 Task: Search one way flight ticket for 5 adults, 1 child, 2 infants in seat and 1 infant on lap in business from Owensboro: Owensborodaviess County Regional Airport to Laramie: Laramie Regional Airport on 5-3-2023. Number of bags: 1 carry on bag. Price is upto 50000. Outbound departure time preference is 20:30.
Action: Mouse moved to (281, 148)
Screenshot: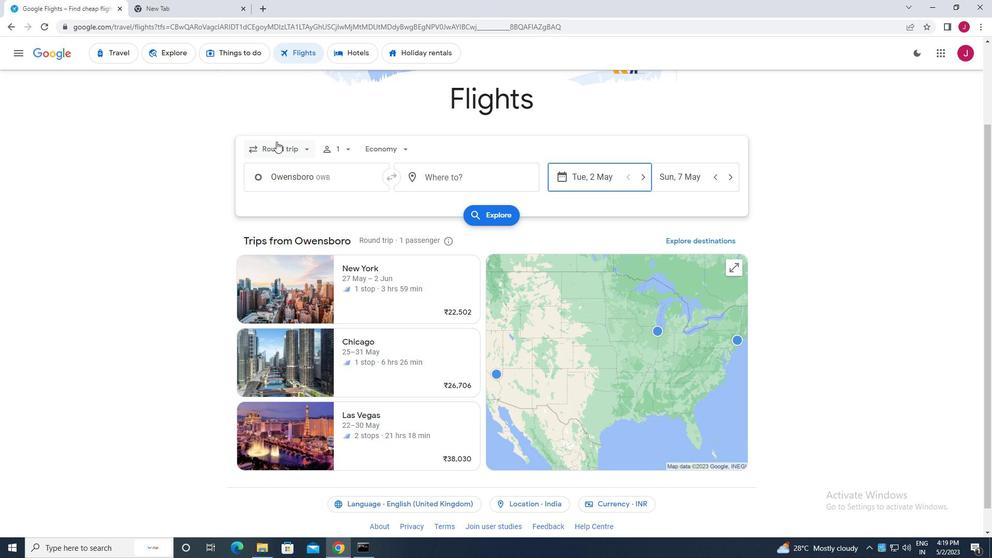 
Action: Mouse pressed left at (281, 148)
Screenshot: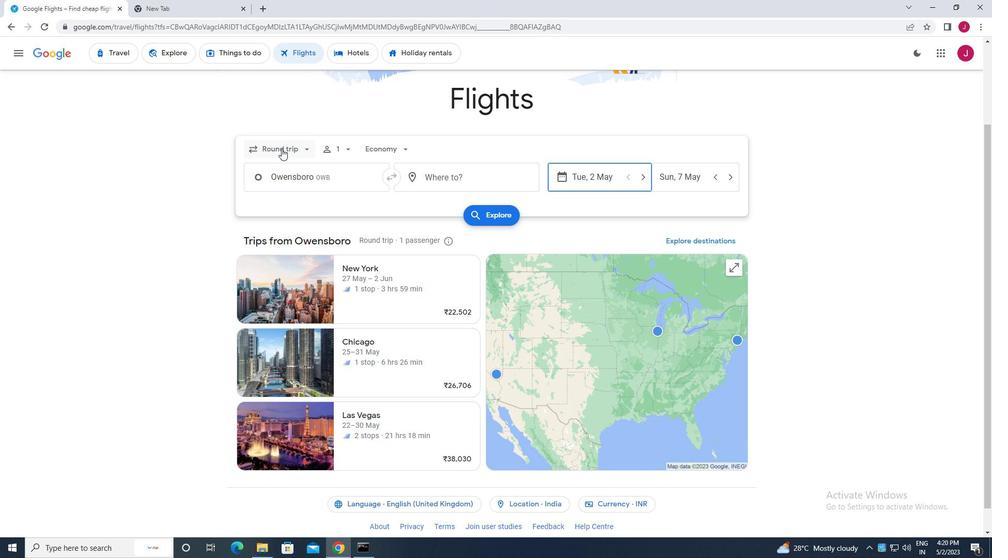 
Action: Mouse moved to (294, 195)
Screenshot: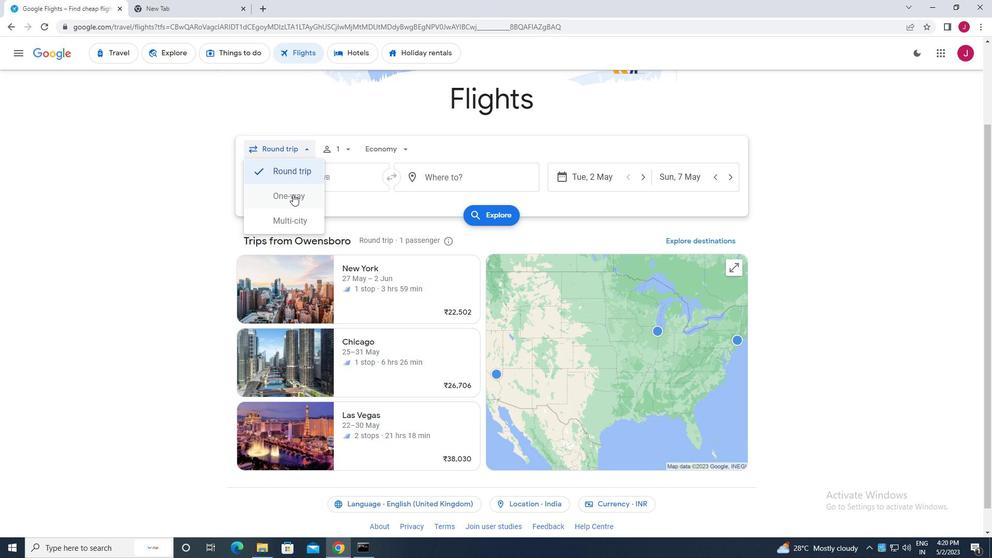 
Action: Mouse pressed left at (294, 195)
Screenshot: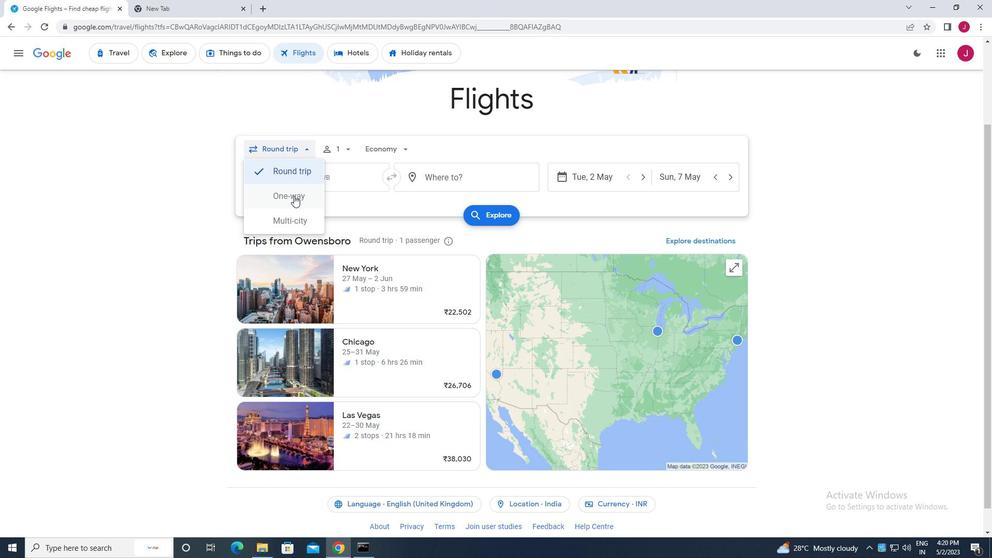 
Action: Mouse moved to (336, 149)
Screenshot: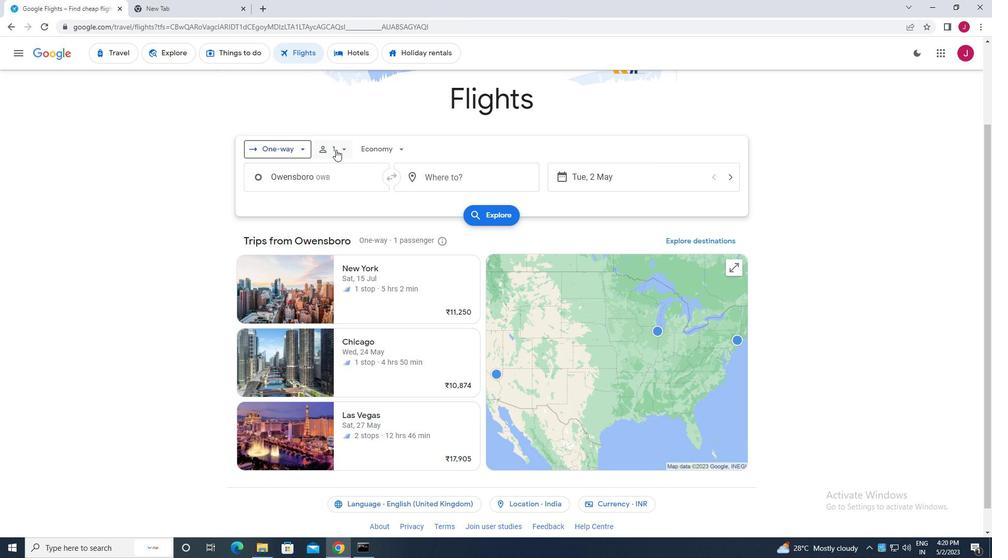 
Action: Mouse pressed left at (336, 149)
Screenshot: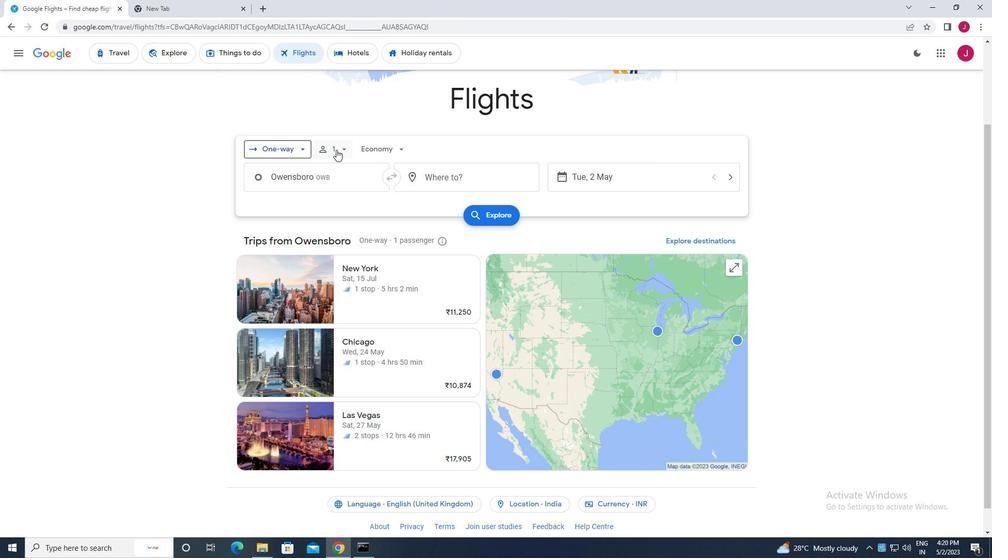 
Action: Mouse moved to (425, 173)
Screenshot: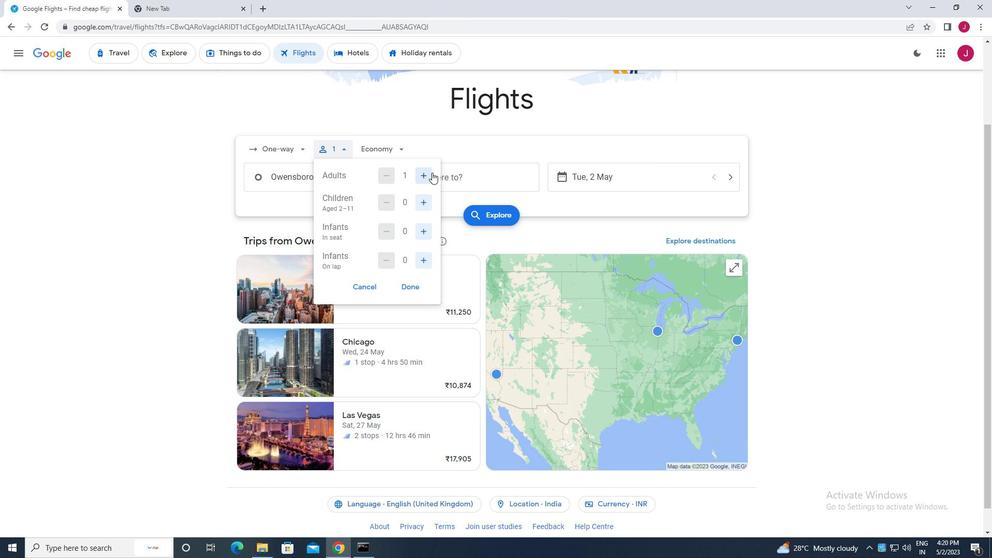 
Action: Mouse pressed left at (425, 173)
Screenshot: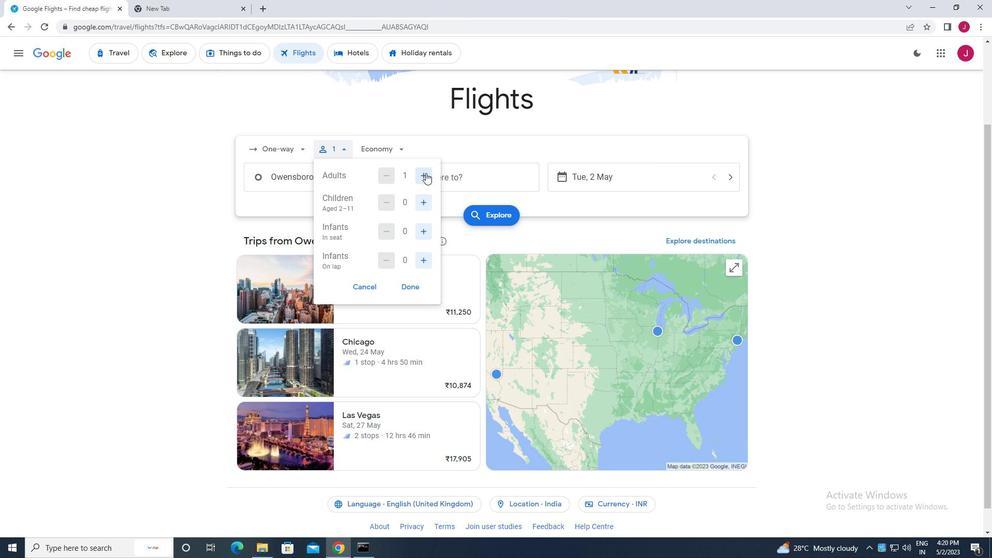 
Action: Mouse pressed left at (425, 173)
Screenshot: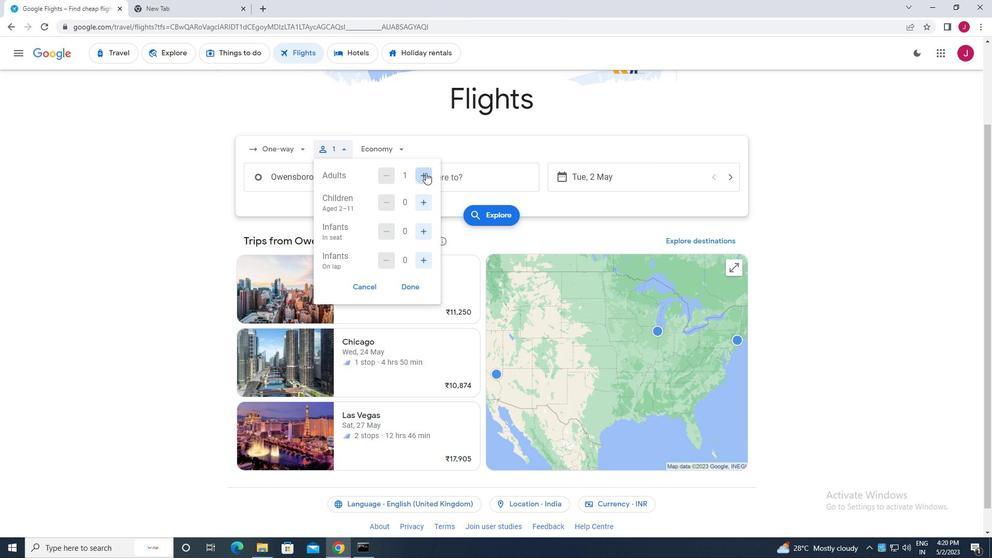 
Action: Mouse pressed left at (425, 173)
Screenshot: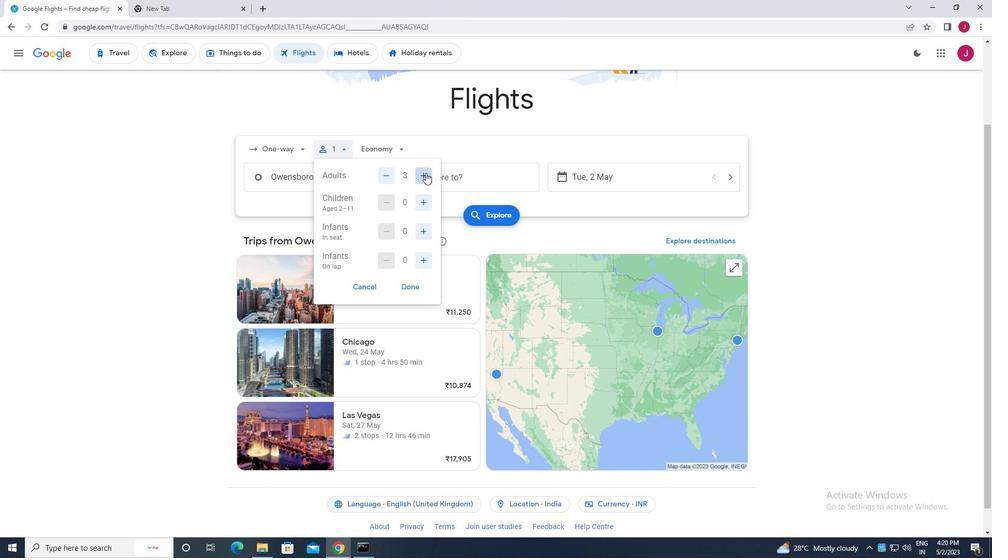 
Action: Mouse pressed left at (425, 173)
Screenshot: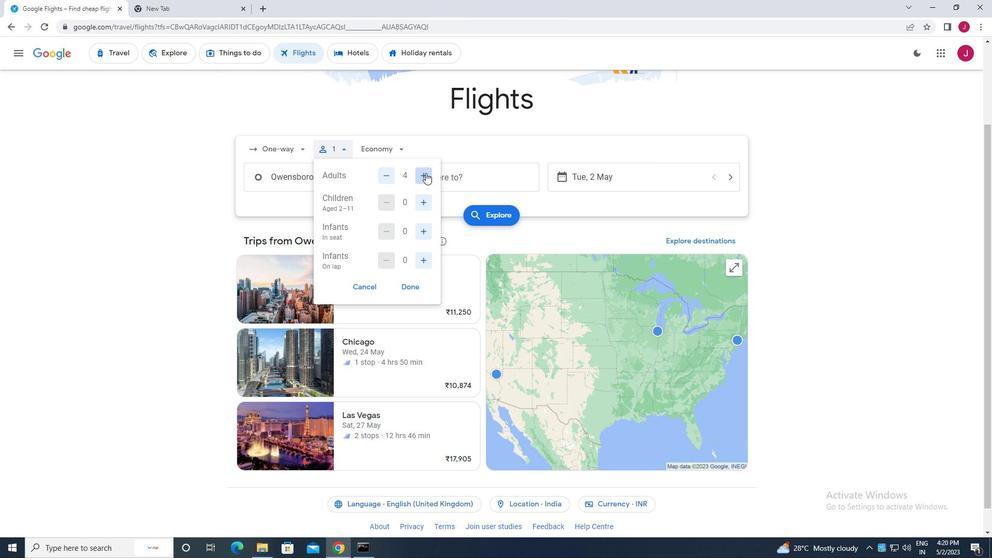 
Action: Mouse moved to (418, 202)
Screenshot: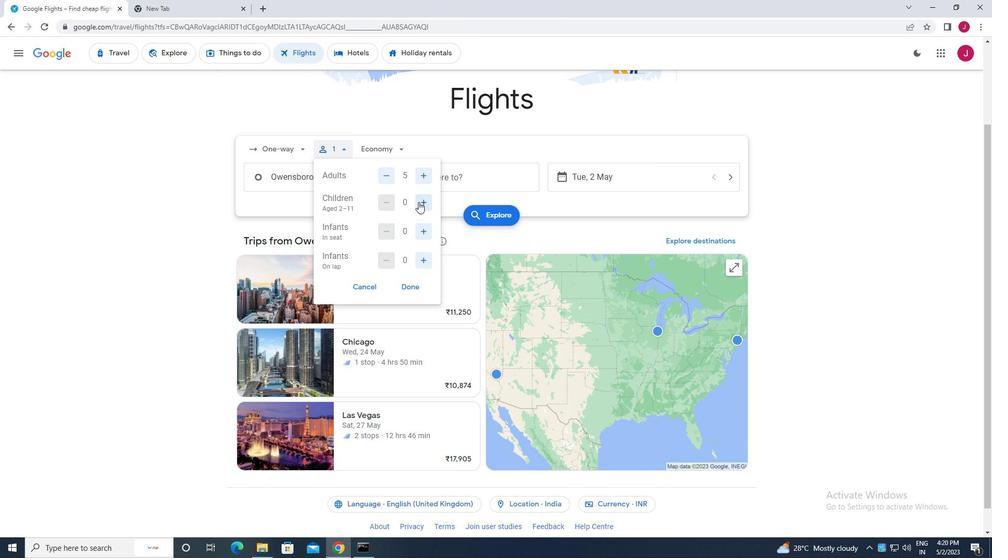 
Action: Mouse pressed left at (418, 202)
Screenshot: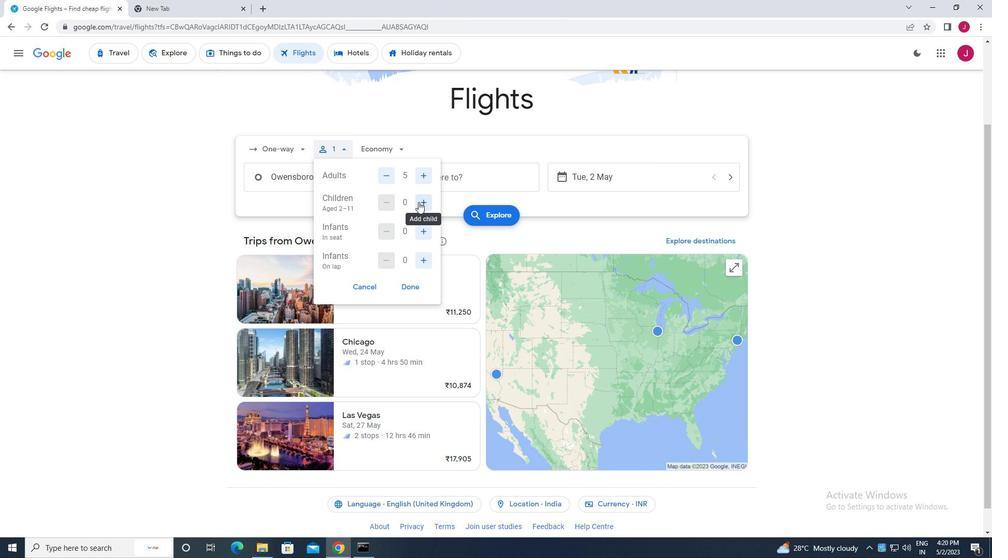 
Action: Mouse moved to (422, 230)
Screenshot: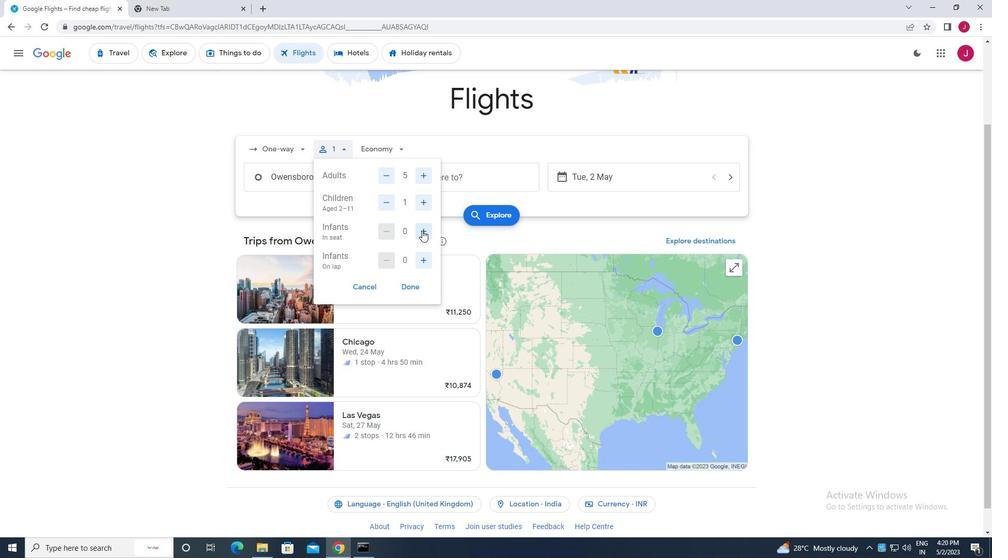 
Action: Mouse pressed left at (422, 230)
Screenshot: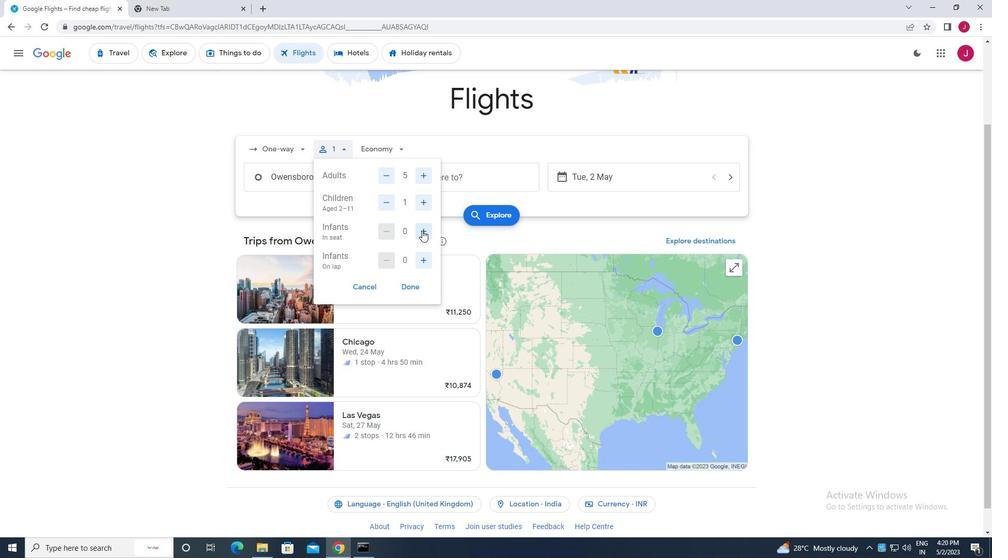 
Action: Mouse pressed left at (422, 230)
Screenshot: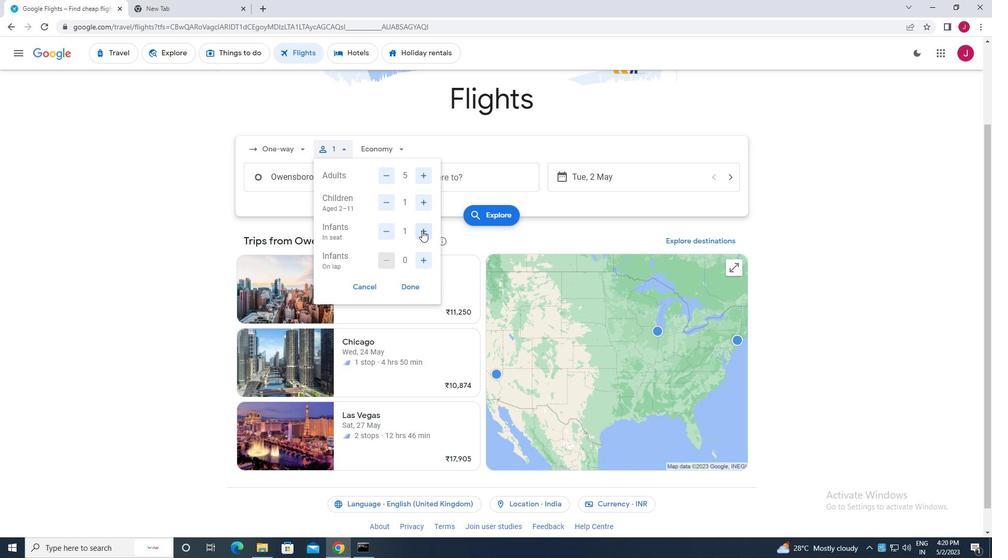 
Action: Mouse moved to (421, 259)
Screenshot: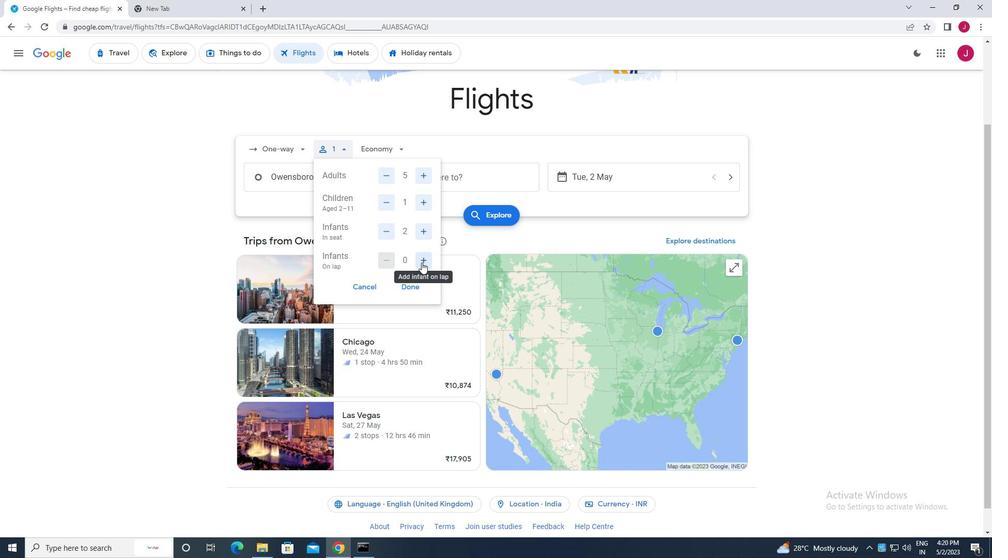 
Action: Mouse pressed left at (421, 259)
Screenshot: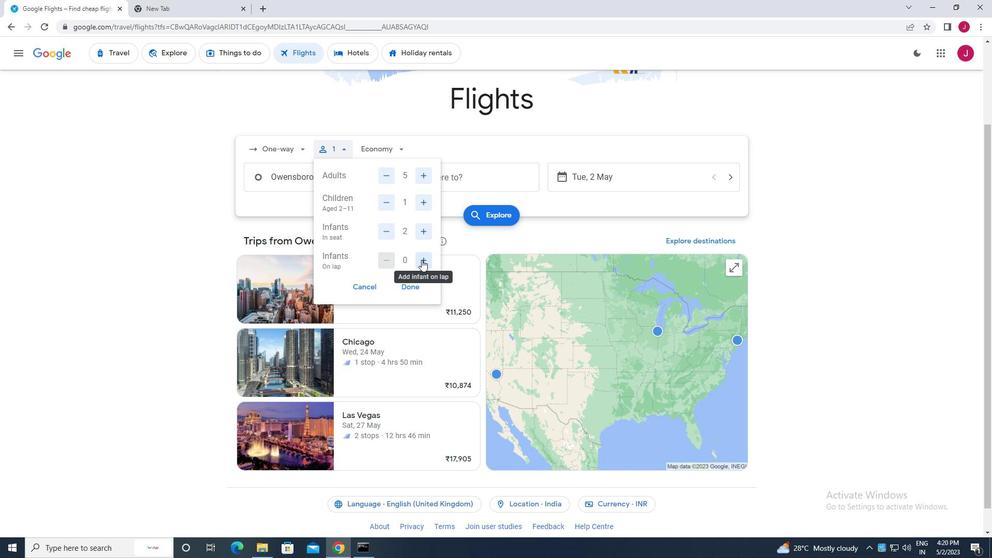 
Action: Mouse moved to (411, 284)
Screenshot: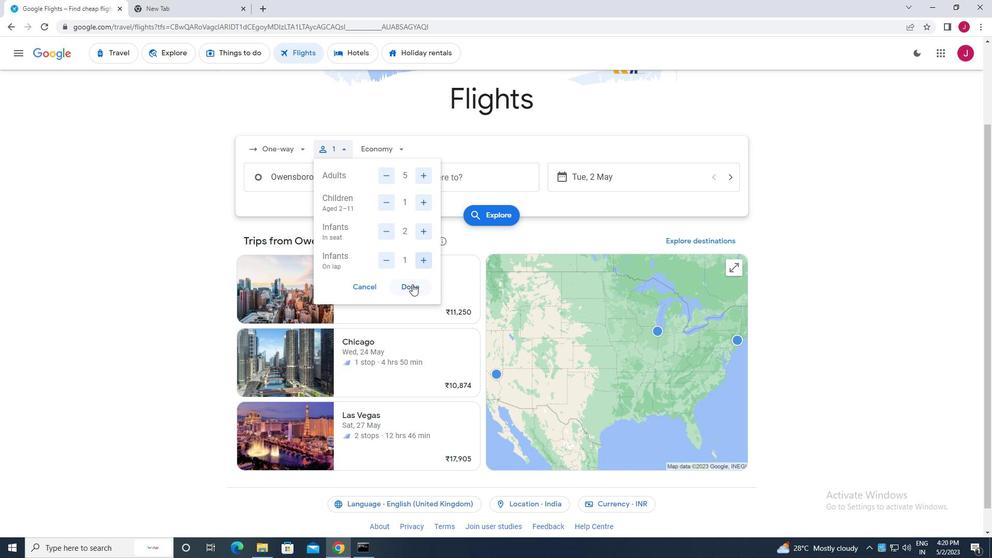 
Action: Mouse pressed left at (411, 284)
Screenshot: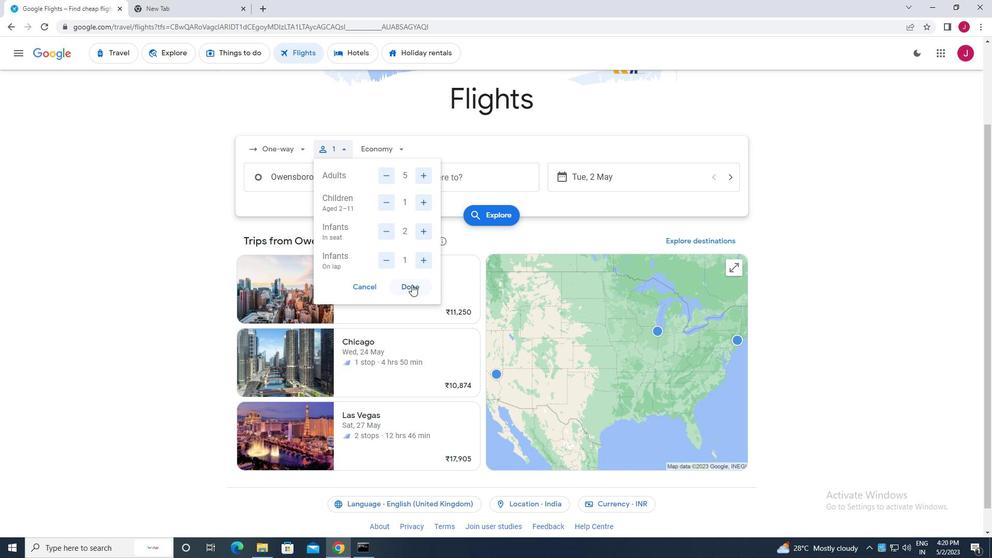 
Action: Mouse moved to (397, 146)
Screenshot: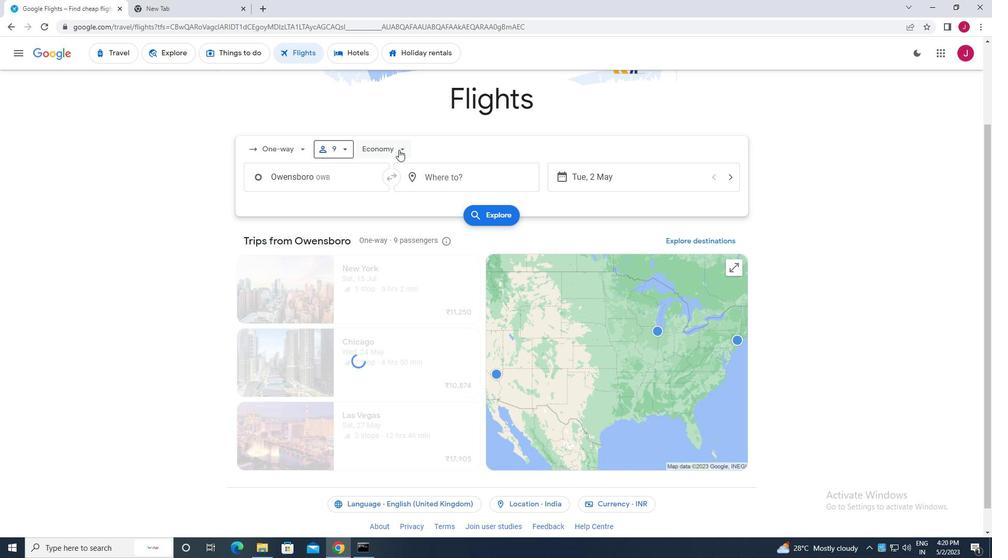 
Action: Mouse pressed left at (397, 146)
Screenshot: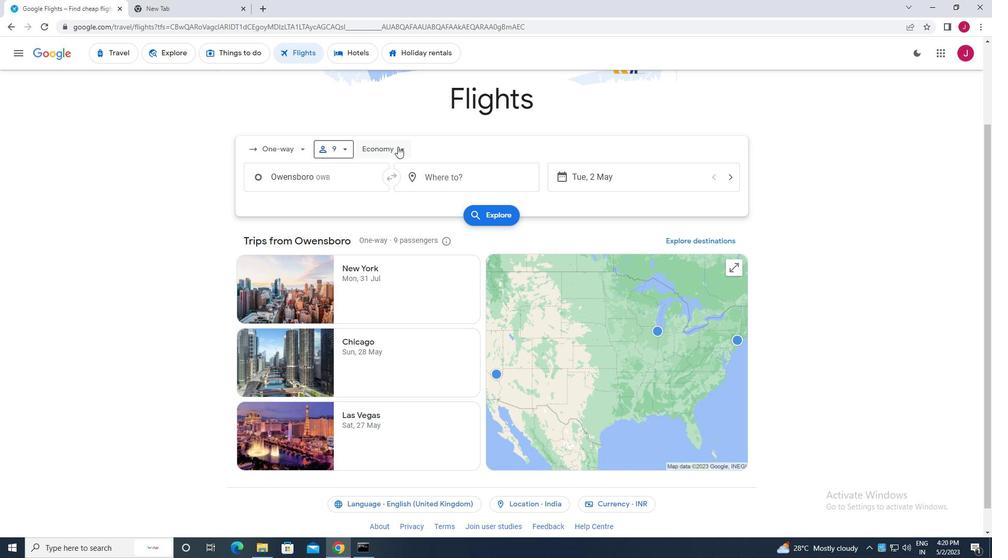 
Action: Mouse moved to (400, 219)
Screenshot: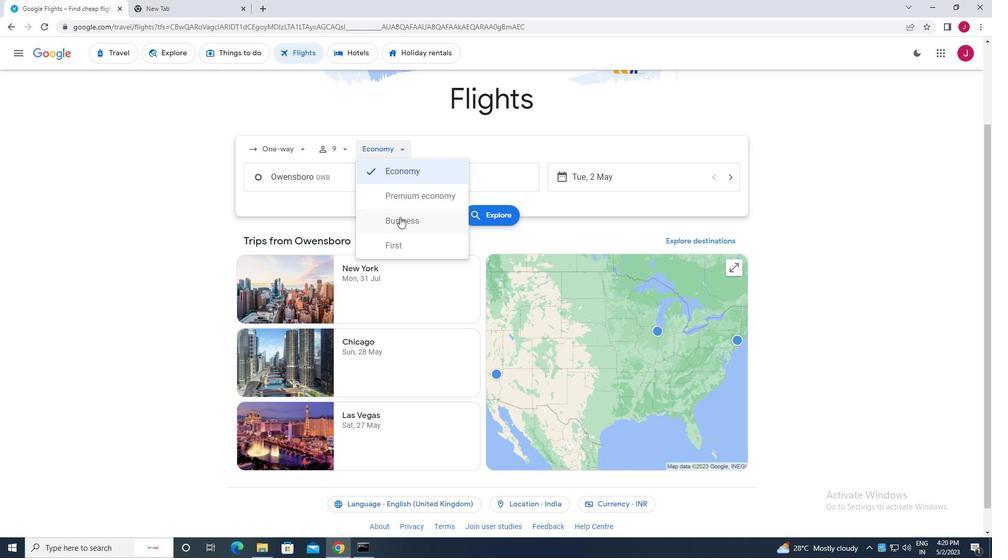 
Action: Mouse pressed left at (400, 219)
Screenshot: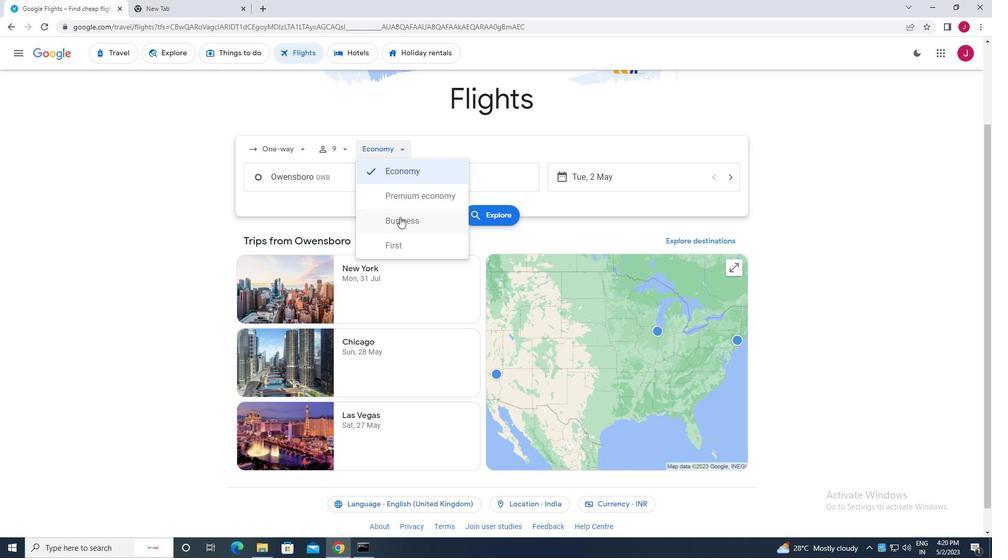 
Action: Mouse moved to (351, 180)
Screenshot: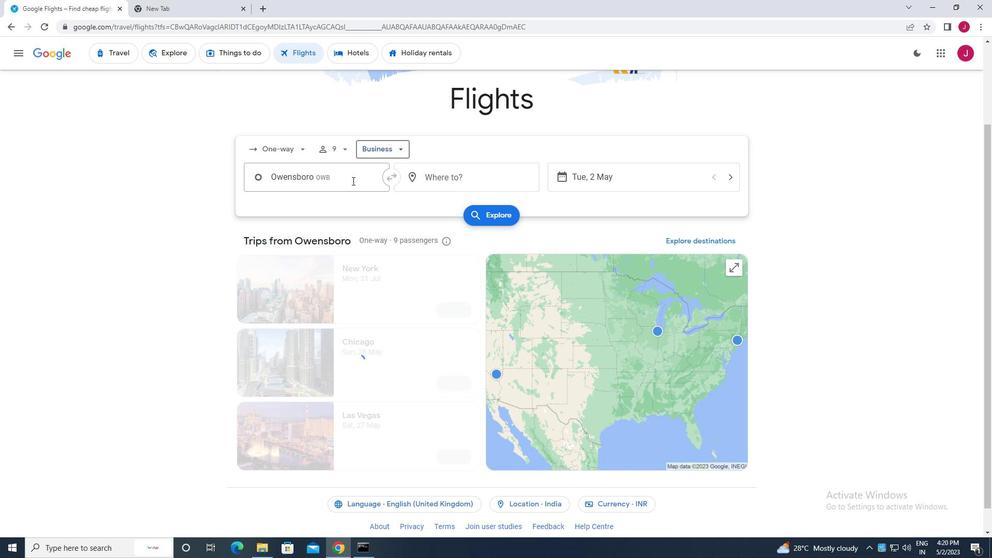 
Action: Mouse pressed left at (351, 180)
Screenshot: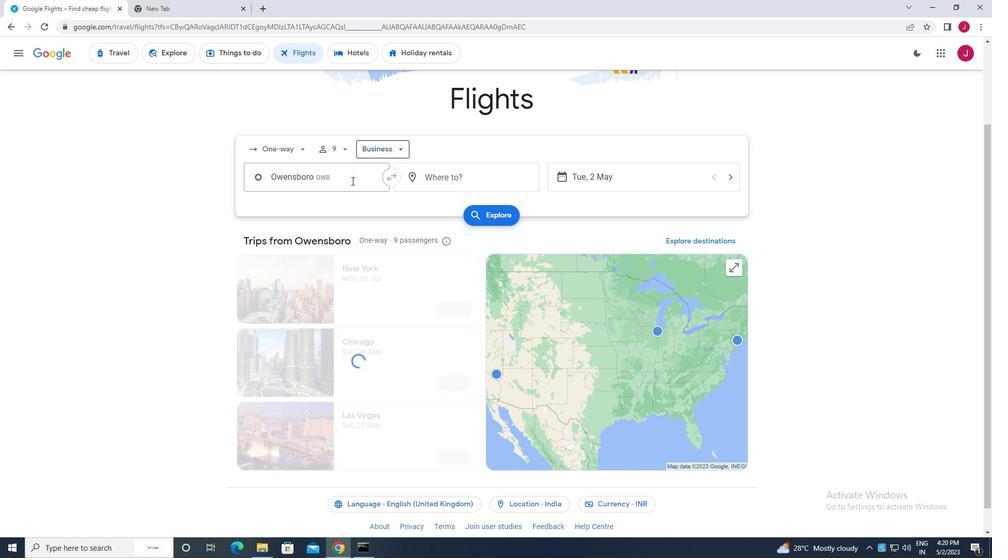 
Action: Mouse moved to (347, 180)
Screenshot: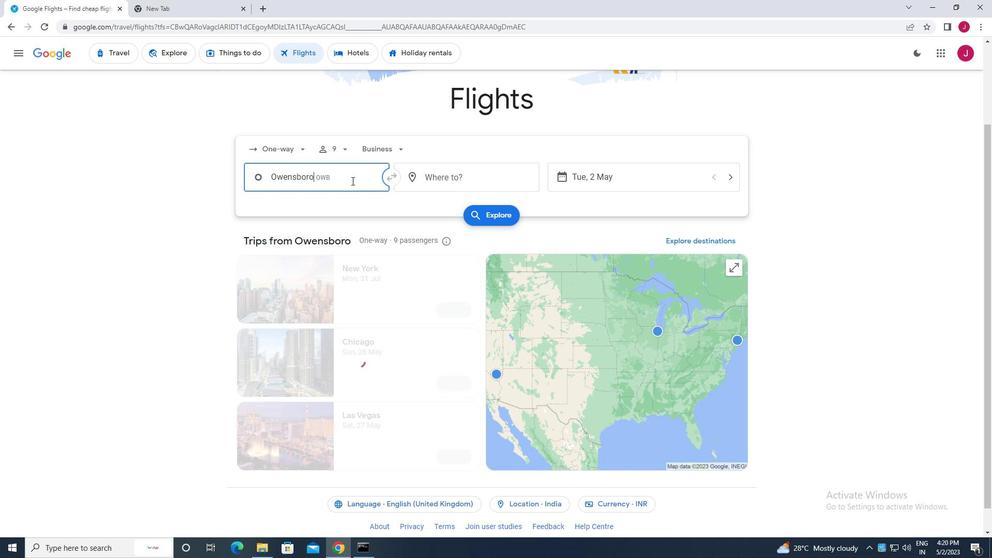 
Action: Key pressed owr<Key.backspace>ens
Screenshot: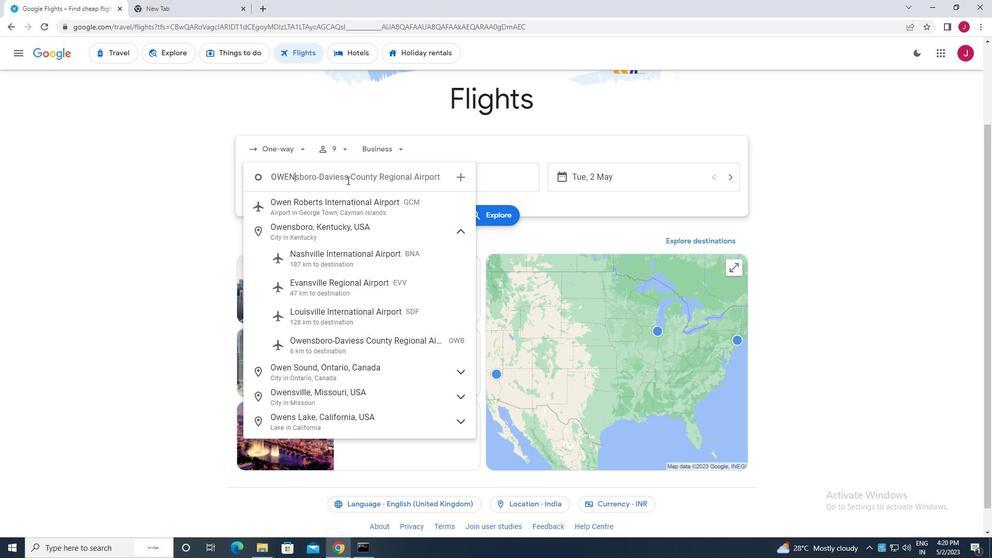
Action: Mouse moved to (381, 318)
Screenshot: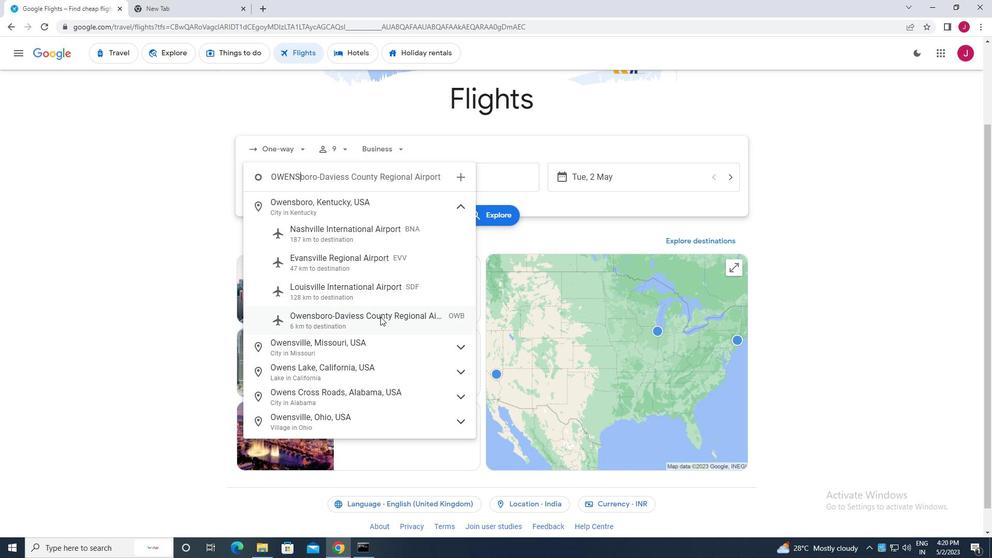 
Action: Mouse pressed left at (381, 318)
Screenshot: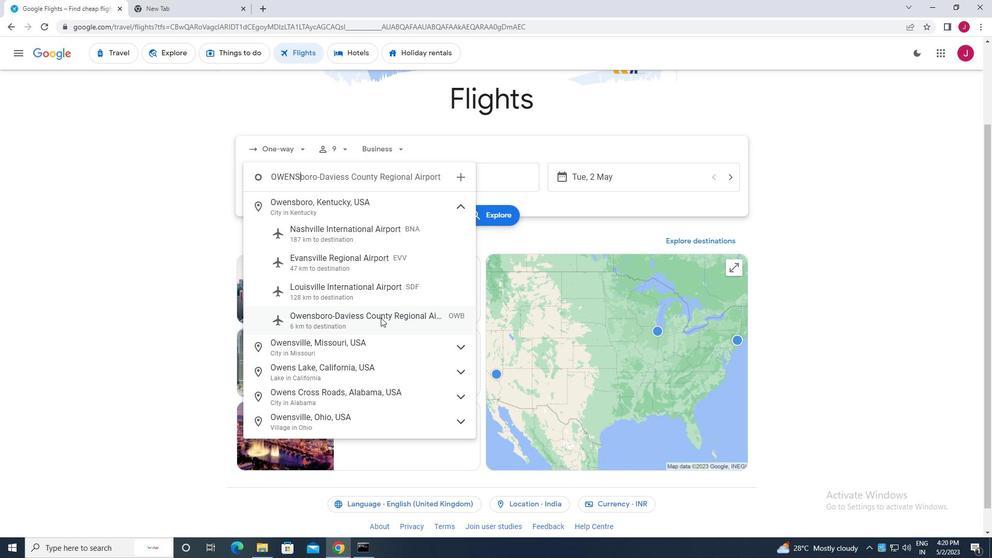 
Action: Mouse moved to (488, 173)
Screenshot: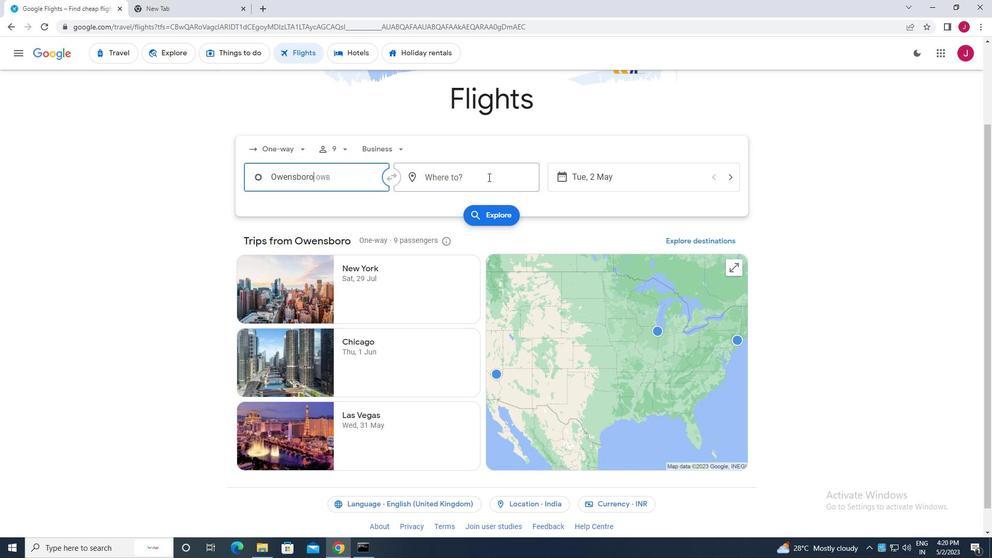 
Action: Mouse pressed left at (488, 173)
Screenshot: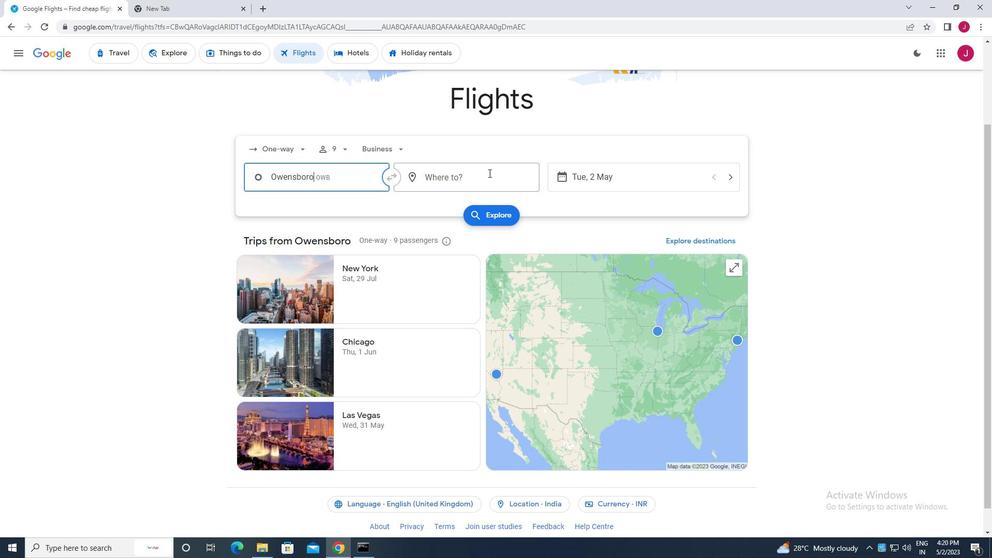 
Action: Key pressed law<Key.backspace>ra
Screenshot: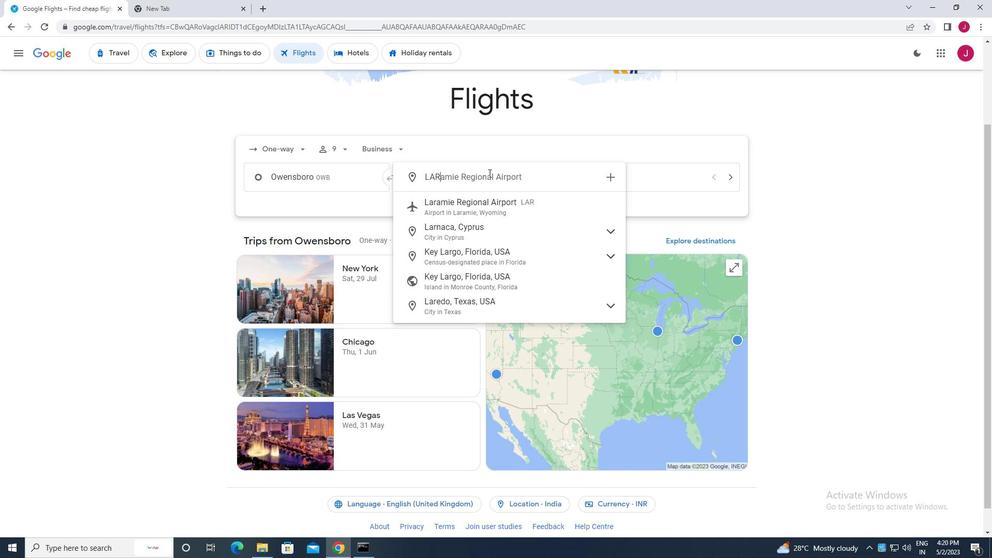 
Action: Mouse moved to (498, 256)
Screenshot: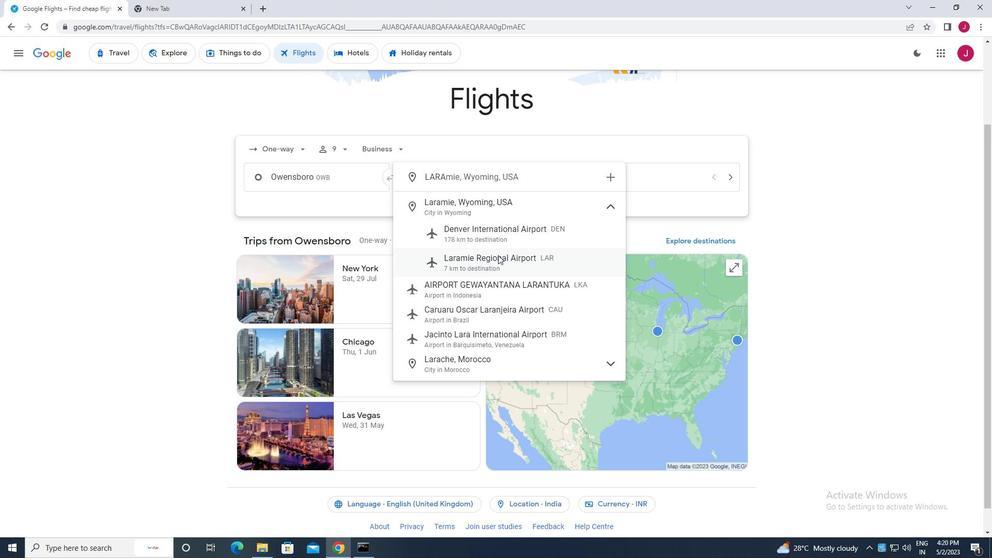 
Action: Mouse pressed left at (498, 256)
Screenshot: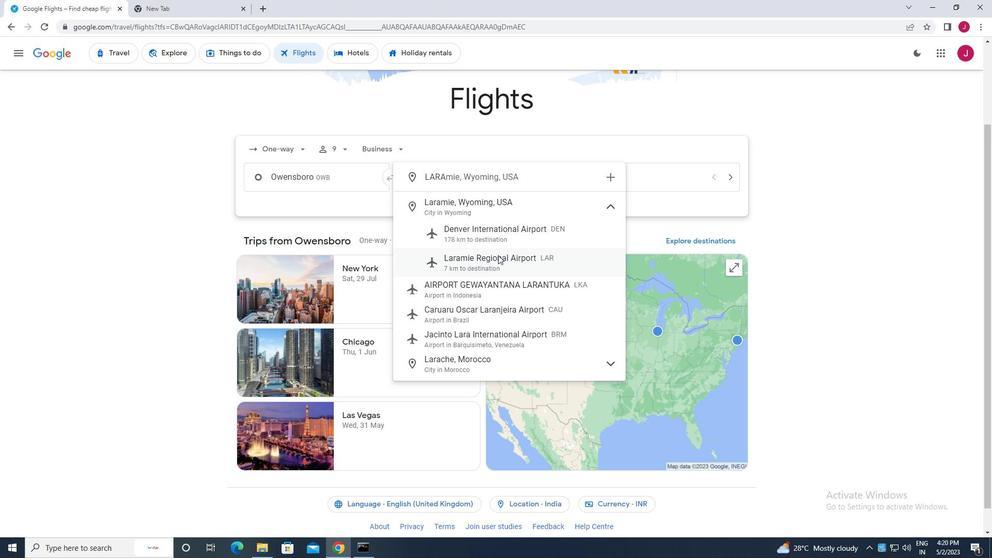 
Action: Mouse moved to (589, 176)
Screenshot: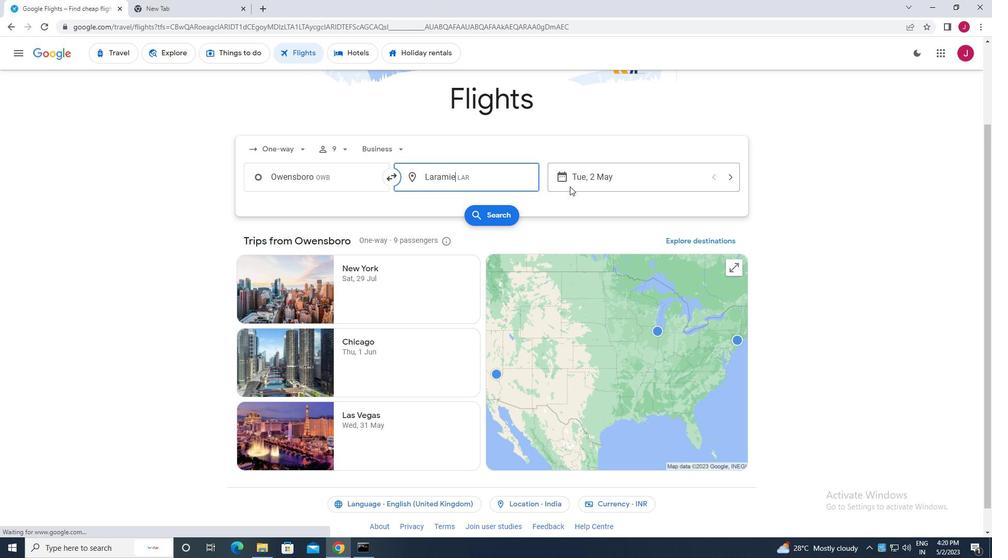 
Action: Mouse pressed left at (589, 176)
Screenshot: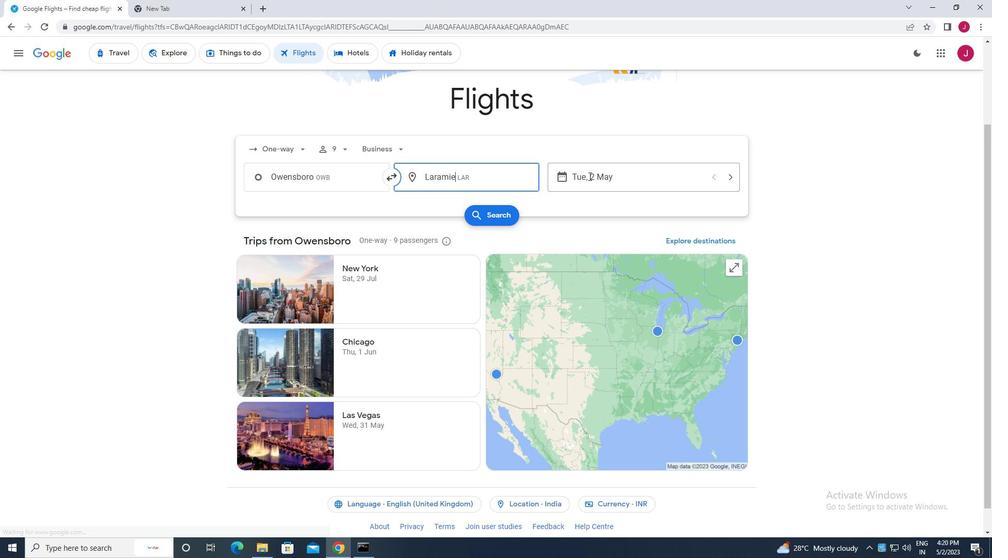 
Action: Mouse moved to (445, 260)
Screenshot: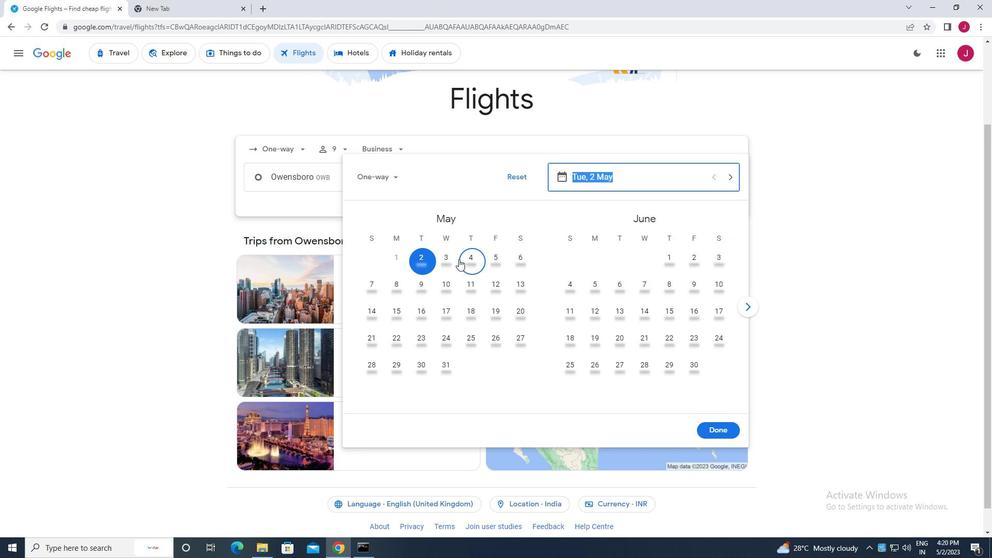 
Action: Mouse pressed left at (445, 260)
Screenshot: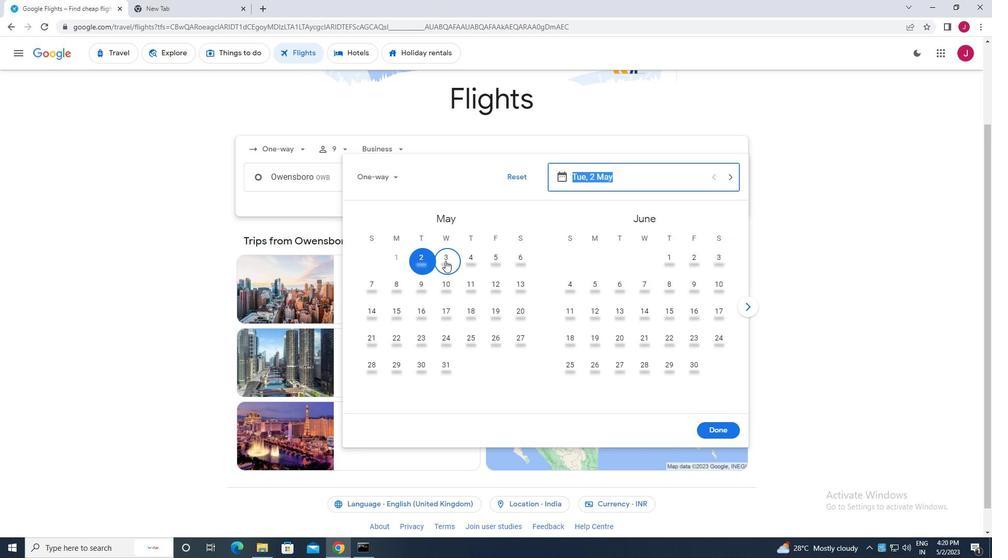 
Action: Mouse moved to (716, 433)
Screenshot: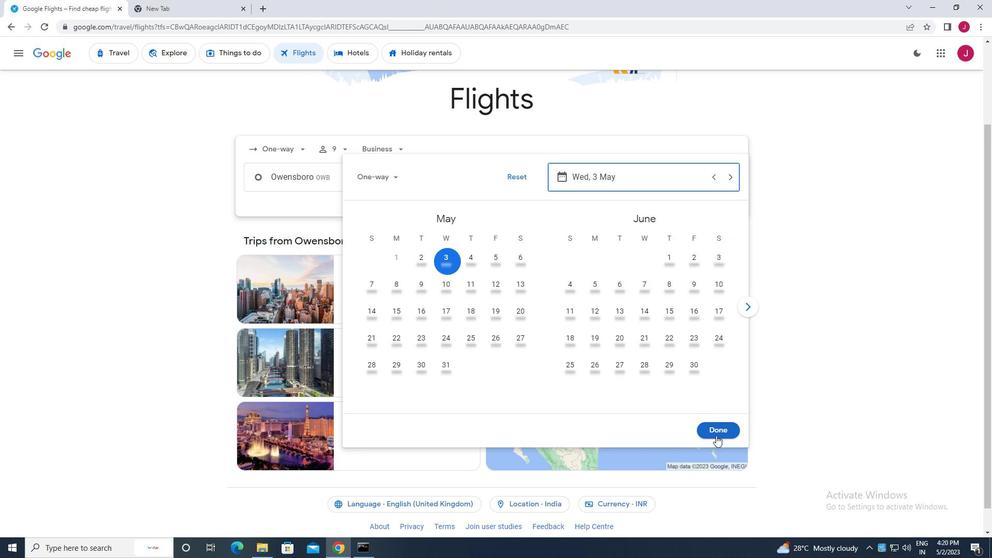 
Action: Mouse pressed left at (716, 433)
Screenshot: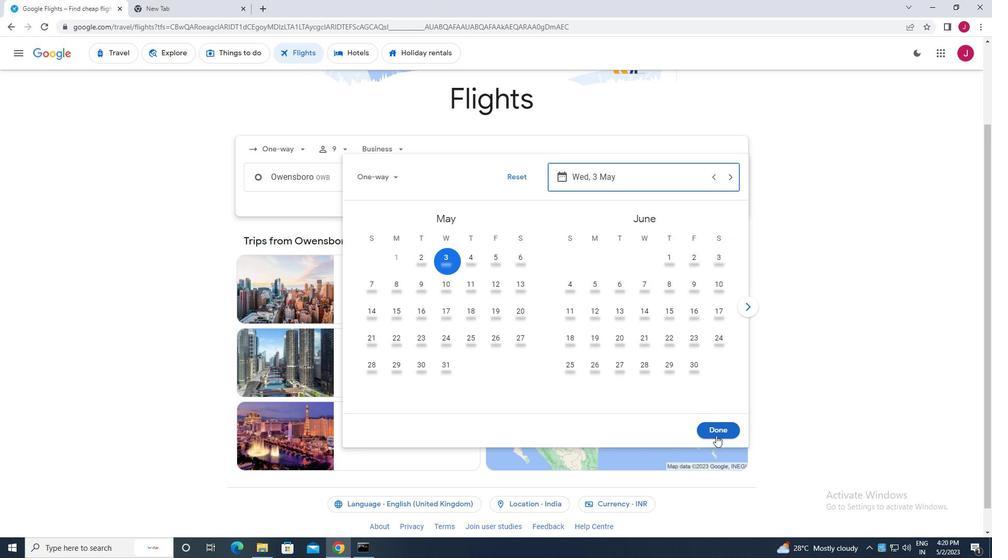 
Action: Mouse moved to (498, 215)
Screenshot: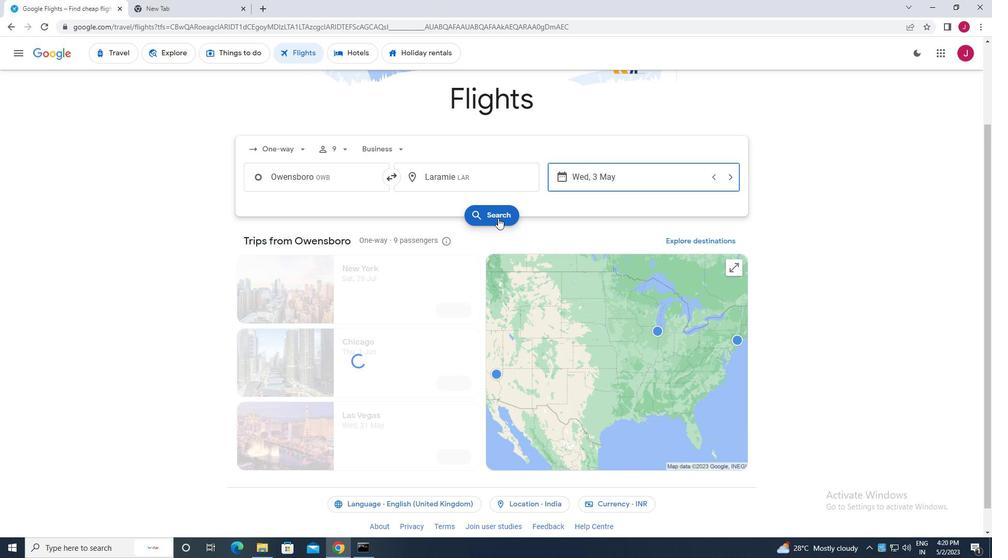 
Action: Mouse pressed left at (498, 215)
Screenshot: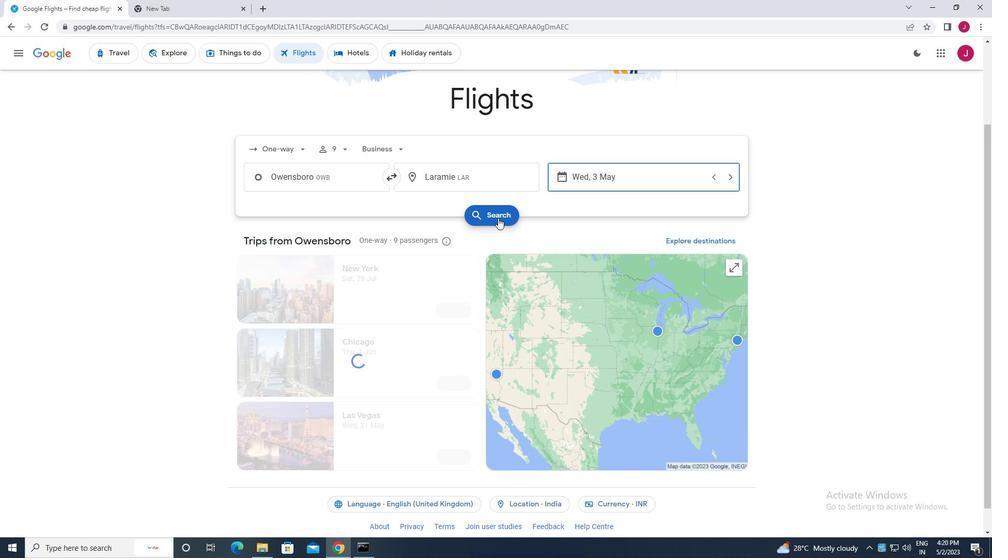 
Action: Mouse moved to (265, 146)
Screenshot: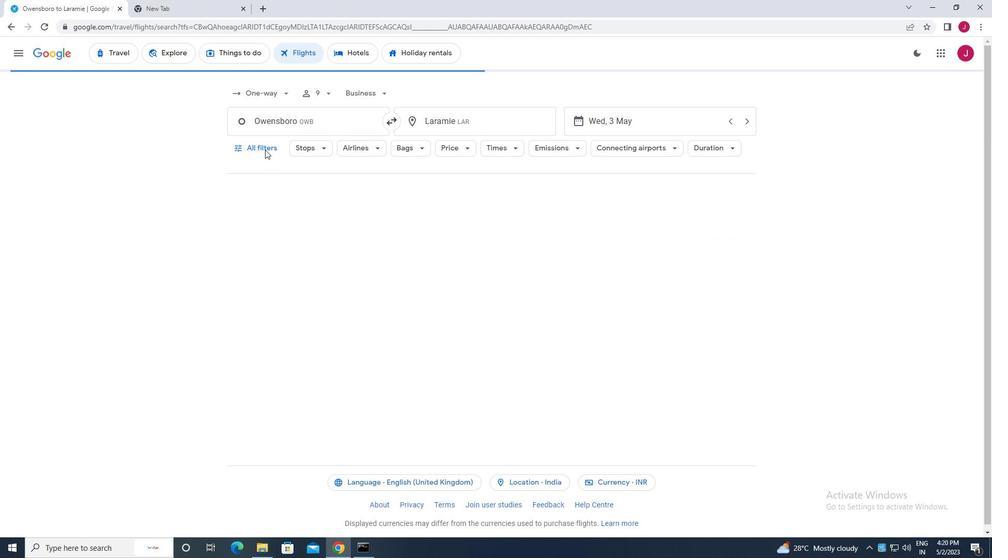 
Action: Mouse pressed left at (265, 146)
Screenshot: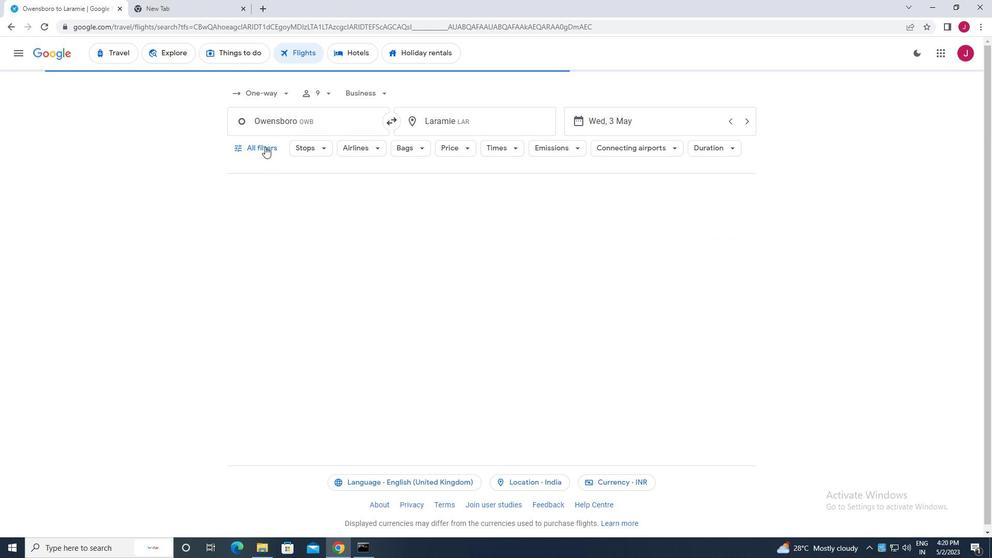 
Action: Mouse moved to (290, 213)
Screenshot: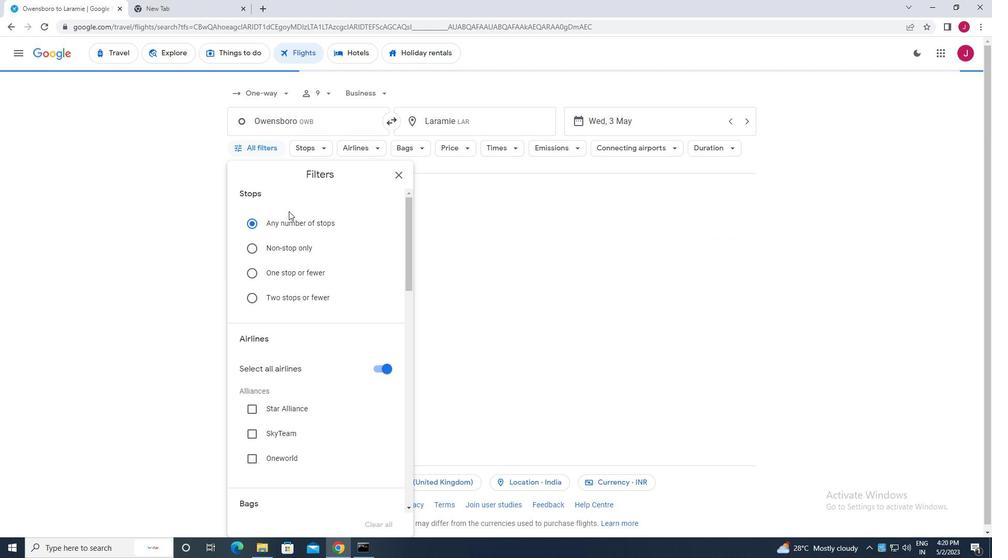 
Action: Mouse scrolled (290, 213) with delta (0, 0)
Screenshot: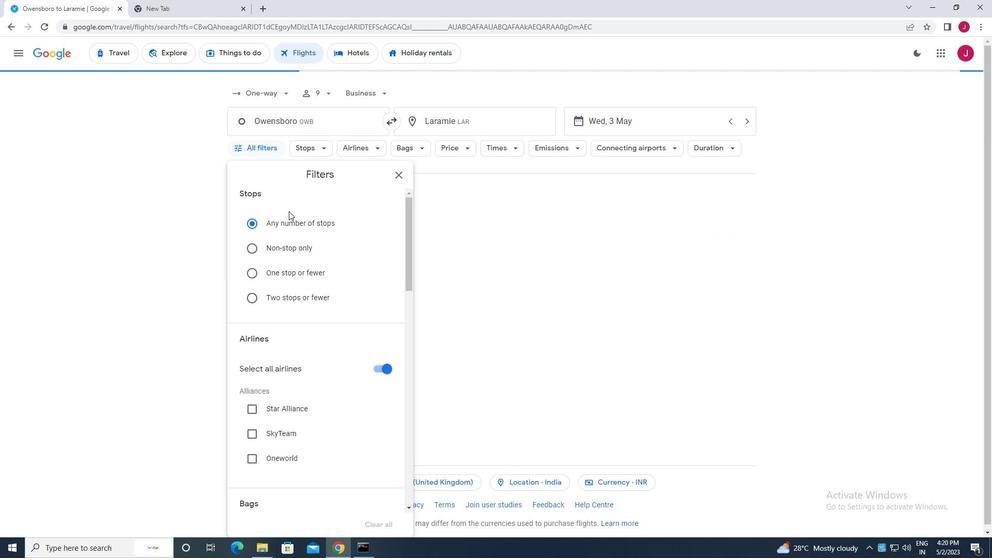 
Action: Mouse moved to (290, 212)
Screenshot: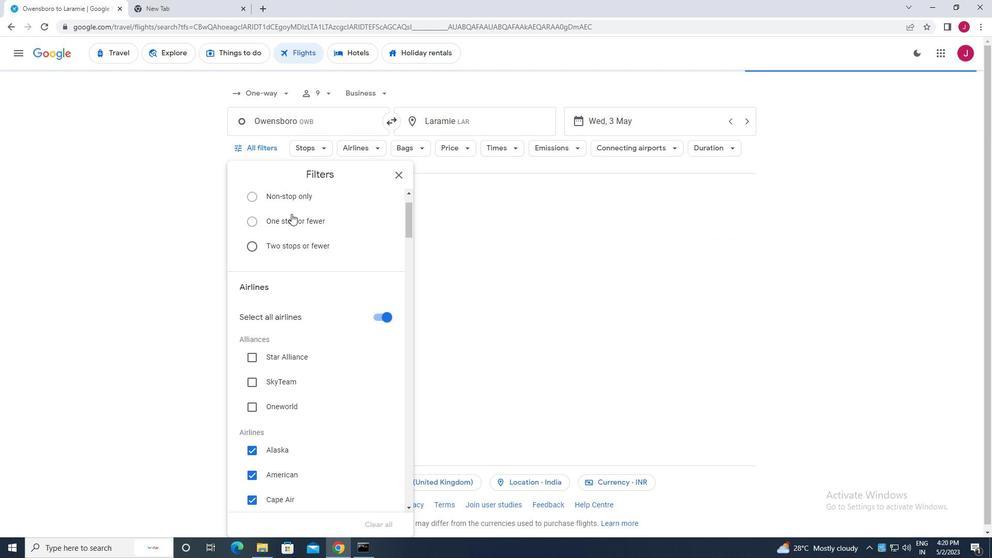 
Action: Mouse scrolled (290, 211) with delta (0, 0)
Screenshot: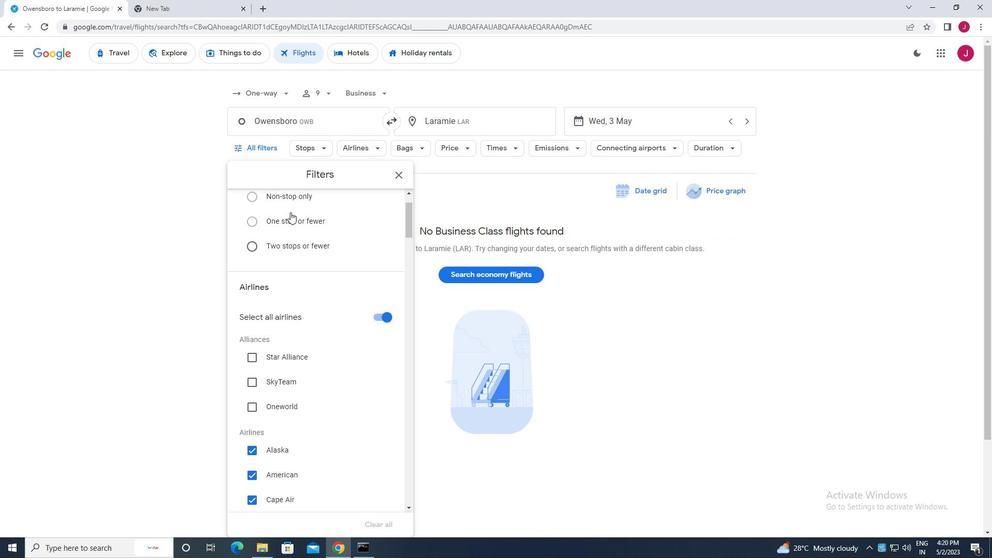 
Action: Mouse moved to (294, 218)
Screenshot: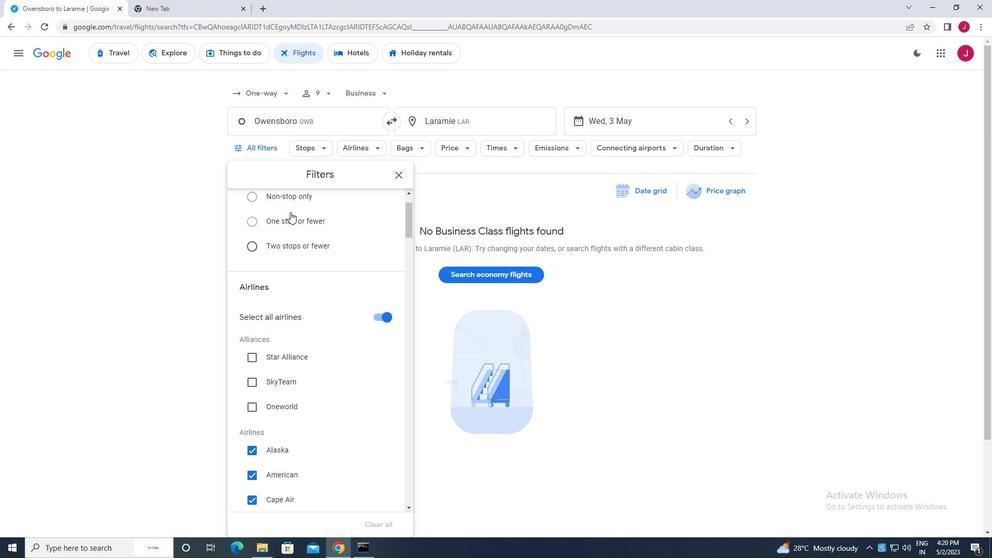
Action: Mouse scrolled (294, 218) with delta (0, 0)
Screenshot: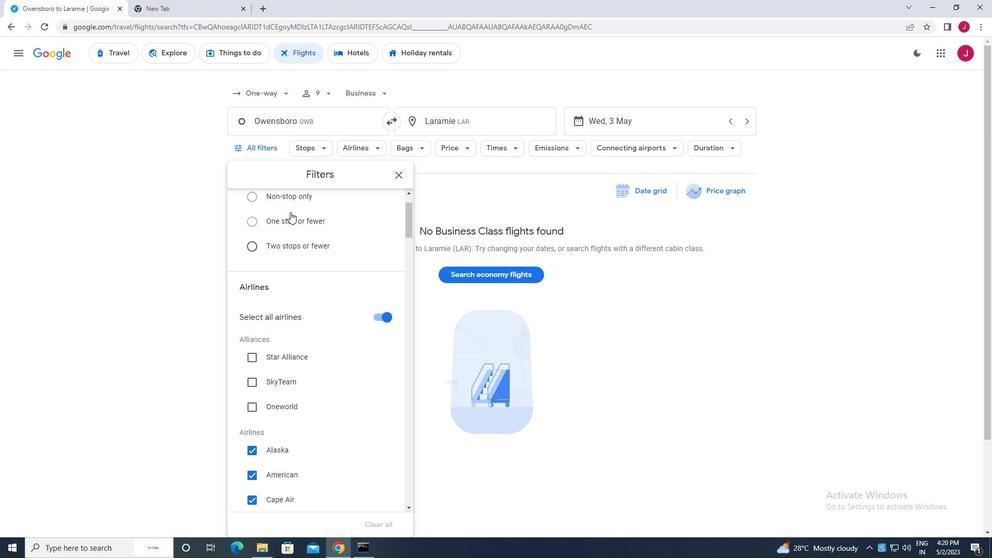 
Action: Mouse moved to (375, 214)
Screenshot: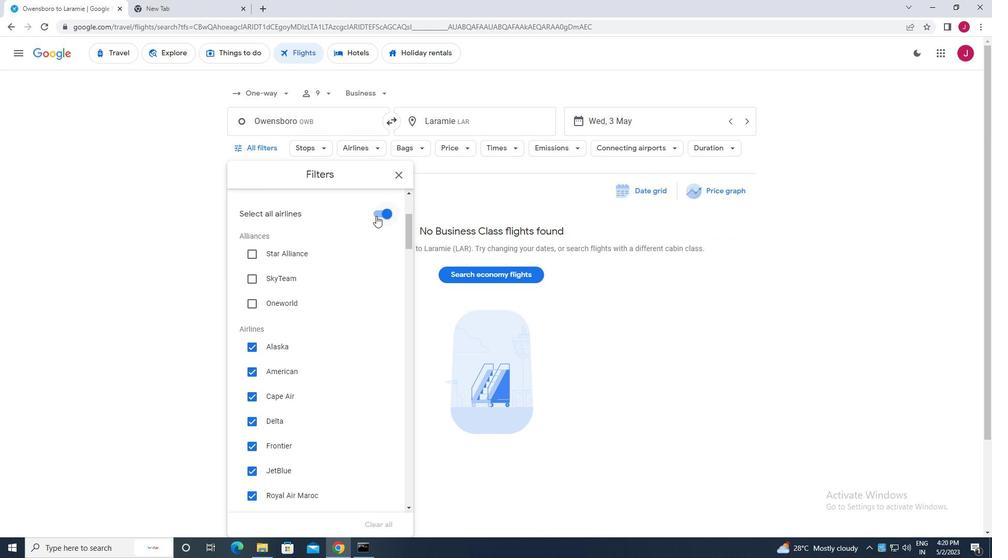 
Action: Mouse pressed left at (375, 214)
Screenshot: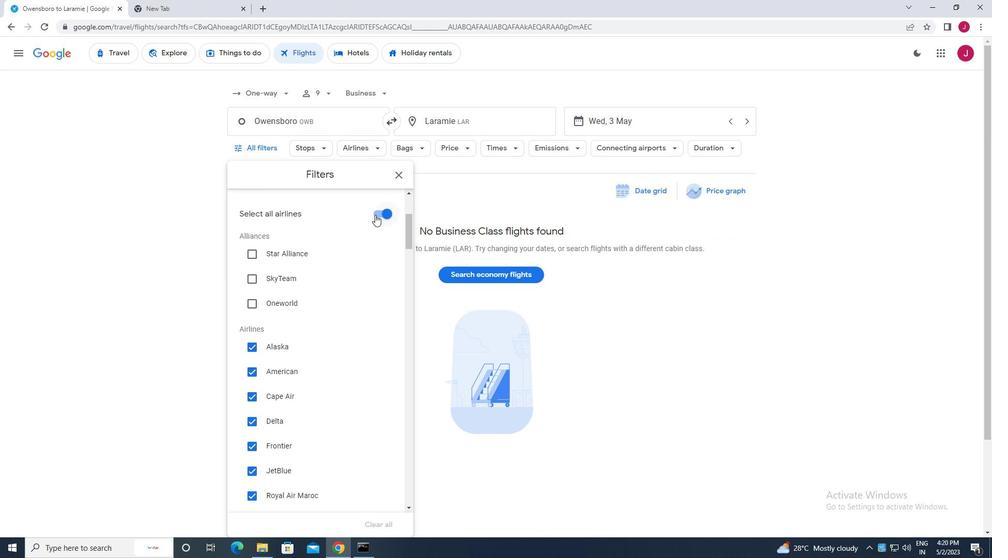 
Action: Mouse moved to (310, 278)
Screenshot: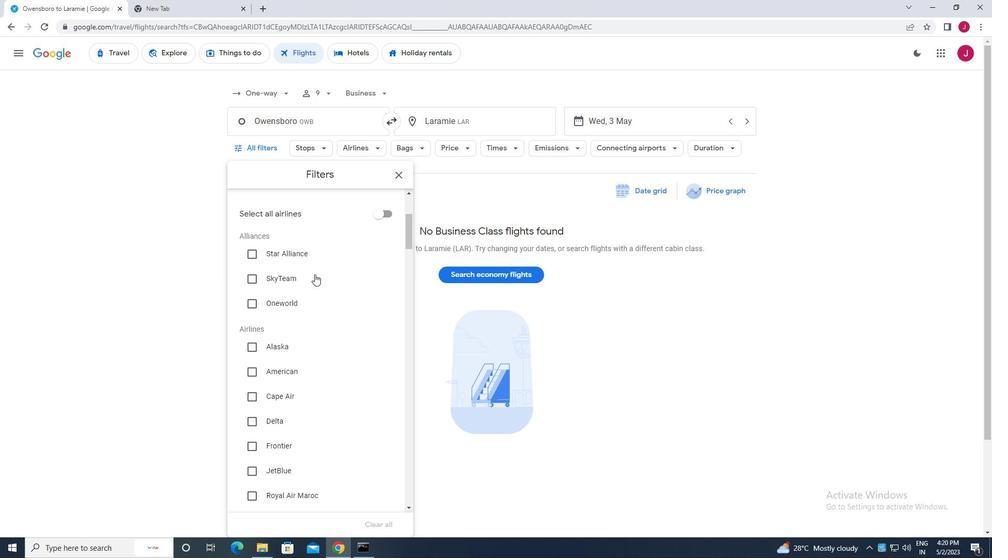 
Action: Mouse scrolled (310, 277) with delta (0, 0)
Screenshot: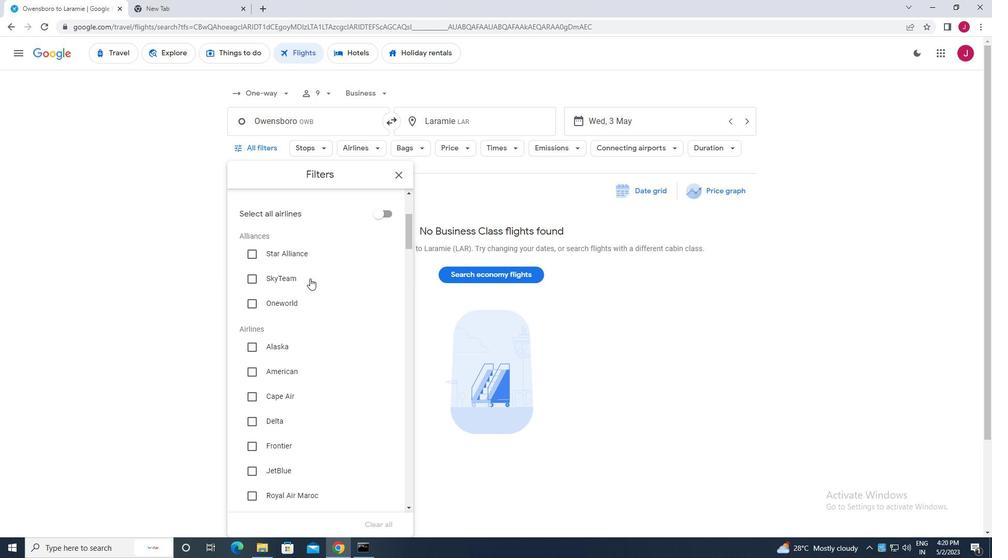 
Action: Mouse scrolled (310, 277) with delta (0, 0)
Screenshot: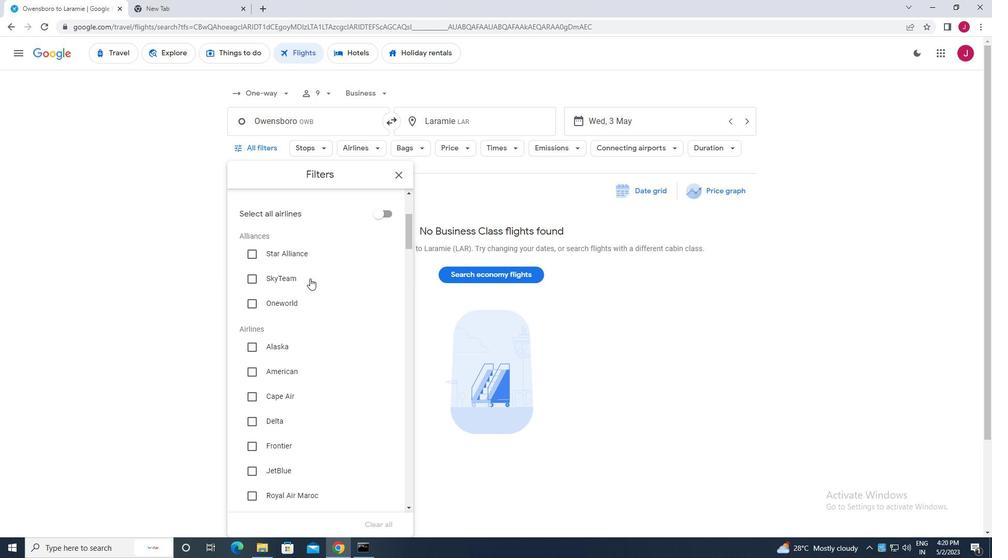 
Action: Mouse scrolled (310, 277) with delta (0, 0)
Screenshot: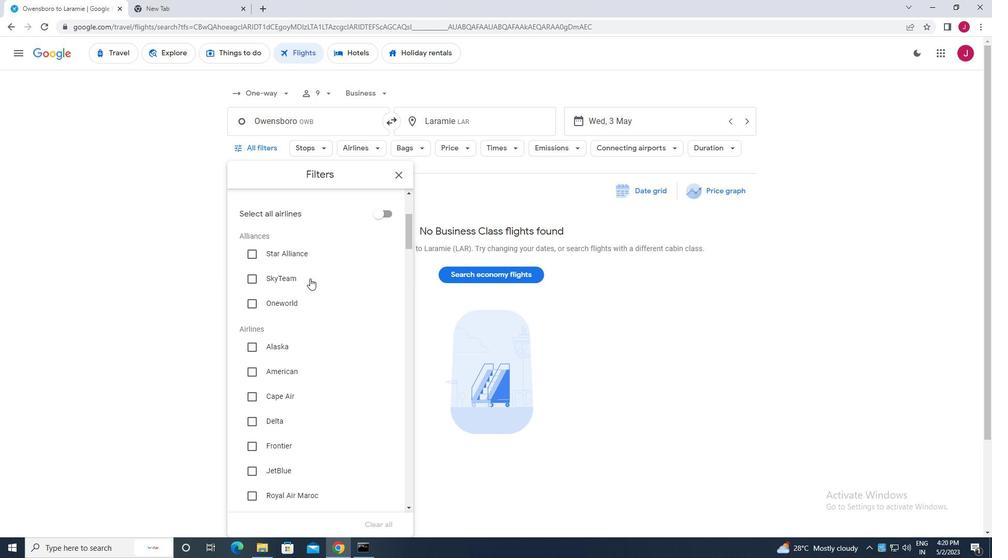 
Action: Mouse scrolled (310, 277) with delta (0, 0)
Screenshot: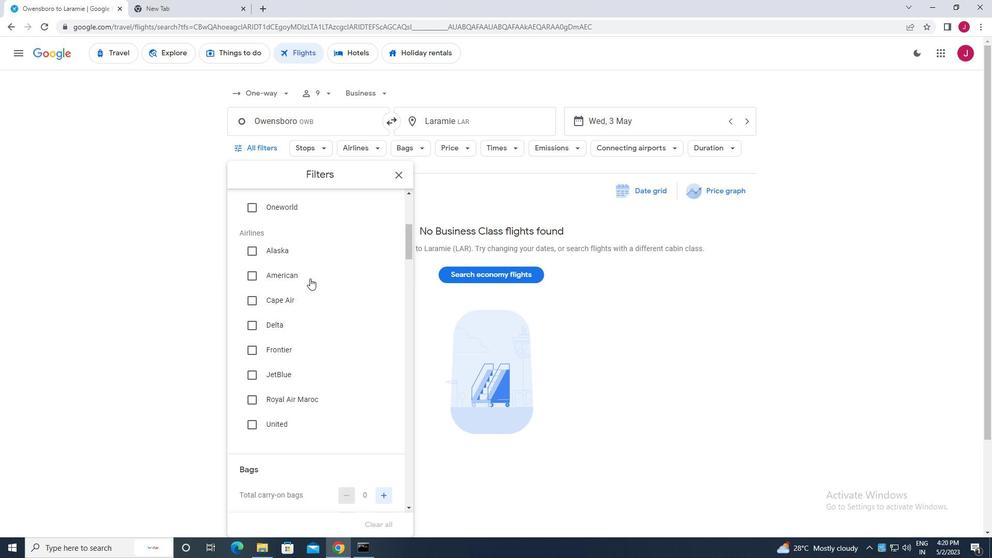 
Action: Mouse moved to (310, 278)
Screenshot: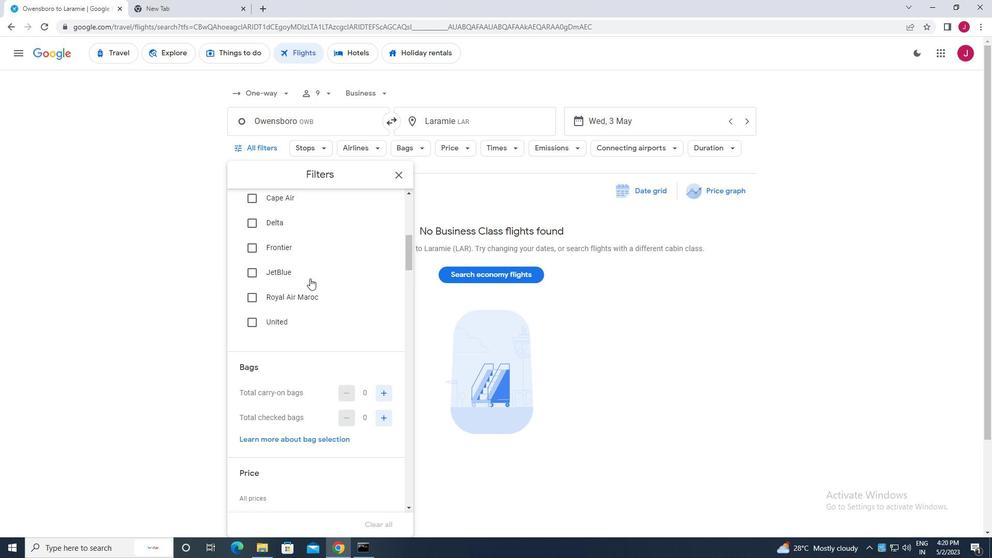 
Action: Mouse scrolled (310, 277) with delta (0, 0)
Screenshot: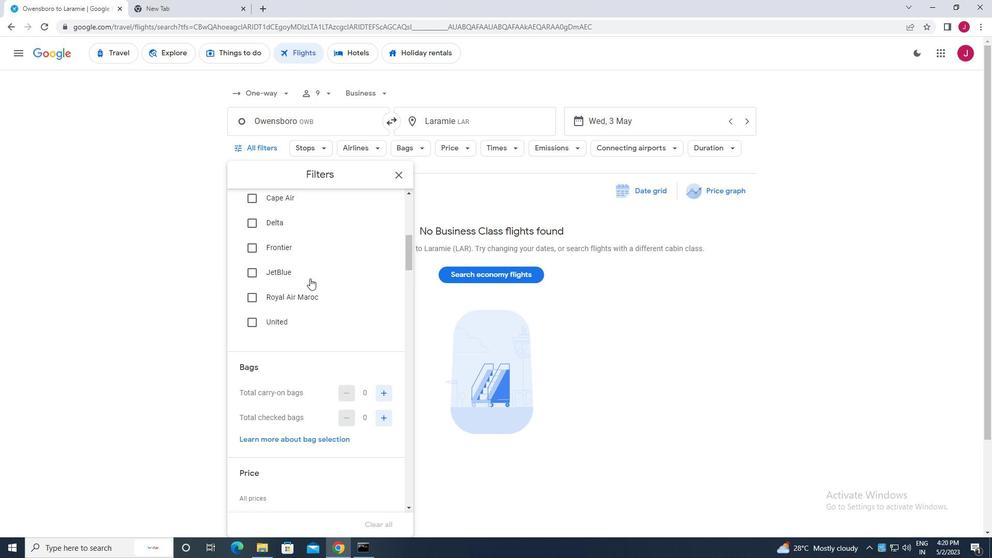 
Action: Mouse moved to (310, 278)
Screenshot: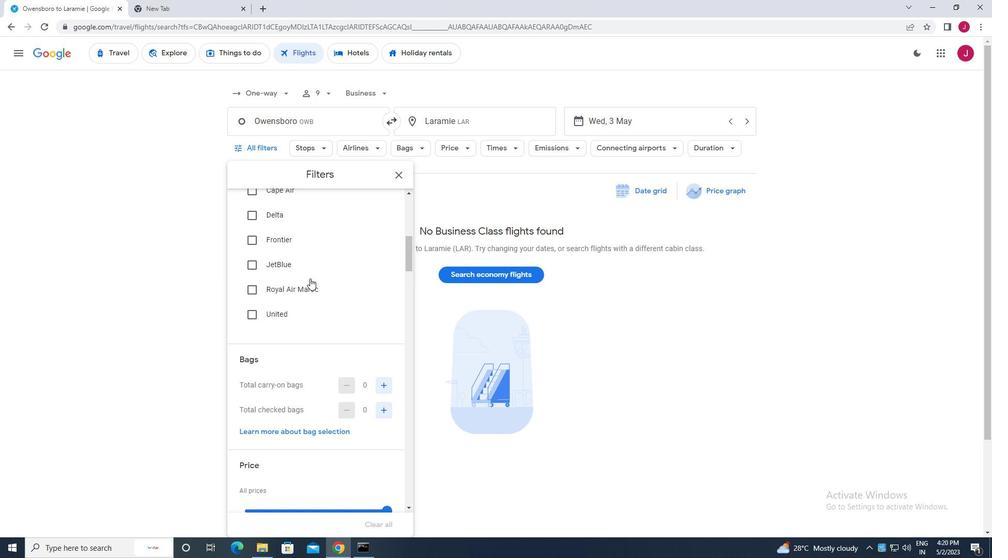 
Action: Mouse scrolled (310, 277) with delta (0, 0)
Screenshot: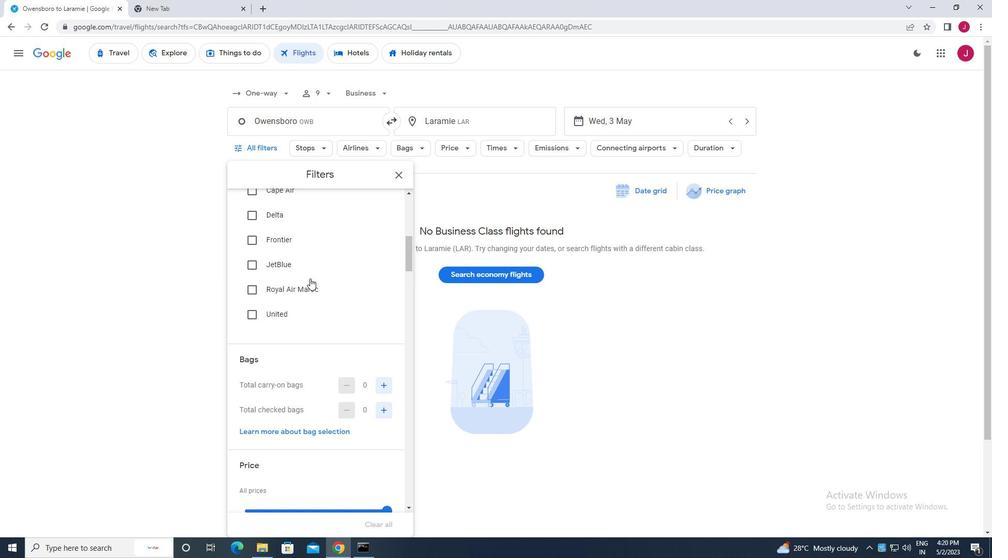 
Action: Mouse moved to (383, 283)
Screenshot: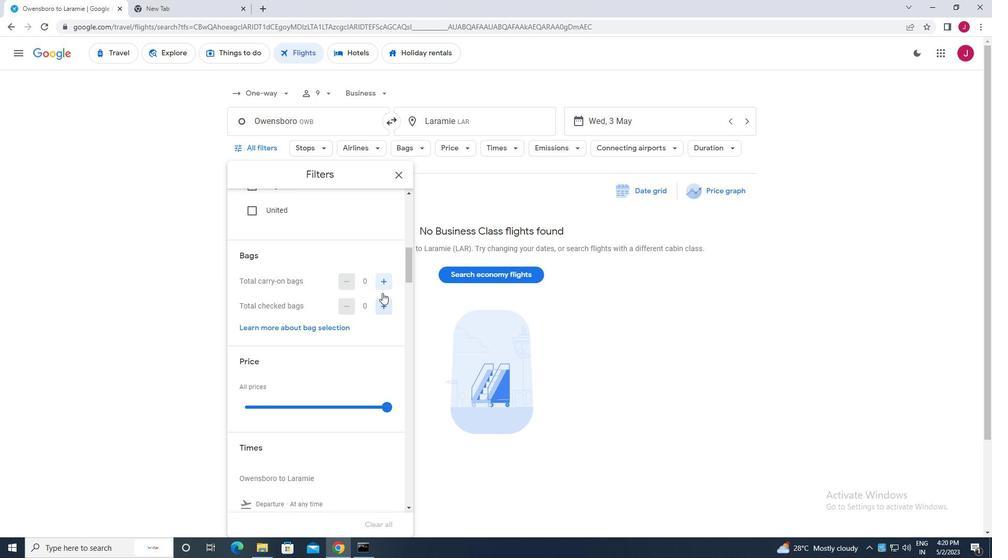 
Action: Mouse pressed left at (383, 283)
Screenshot: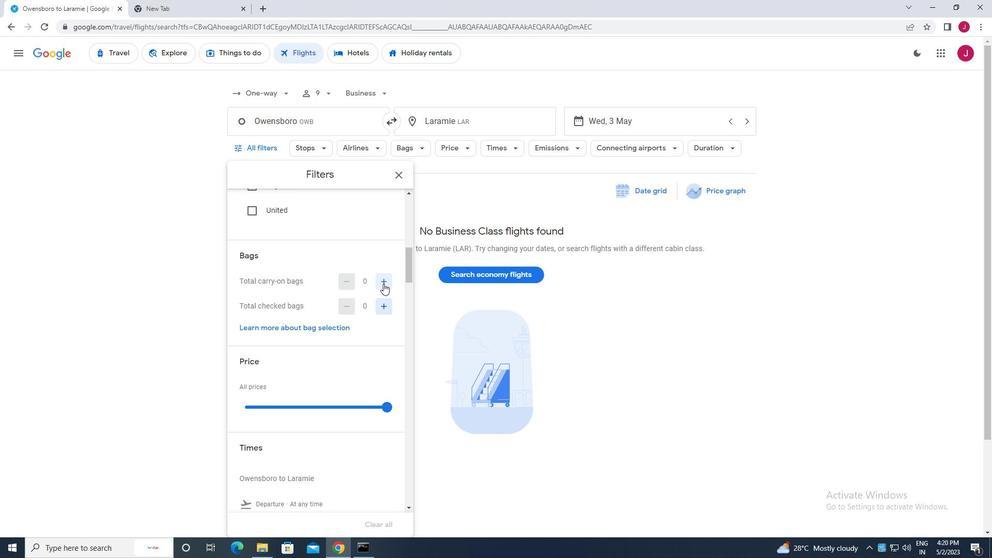 
Action: Mouse moved to (383, 279)
Screenshot: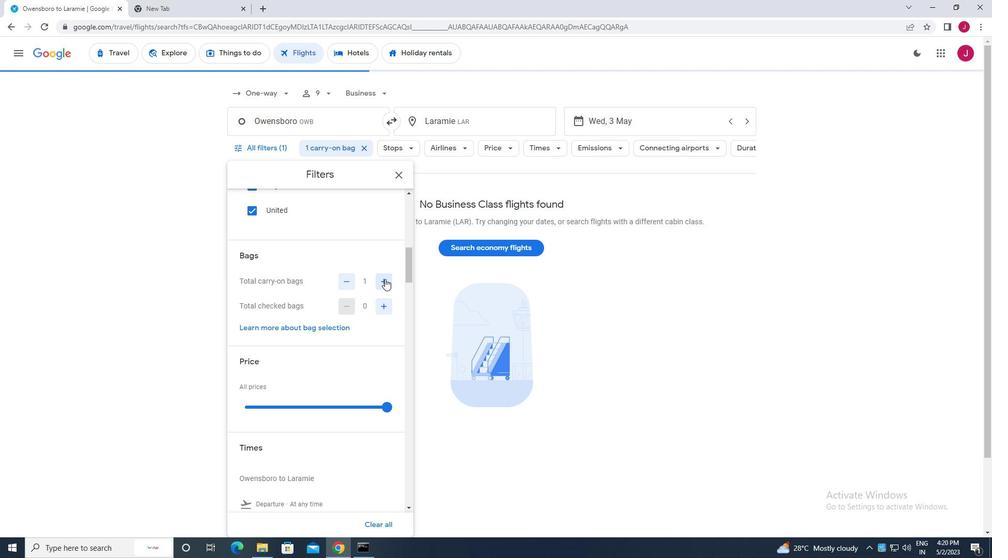 
Action: Mouse scrolled (383, 278) with delta (0, 0)
Screenshot: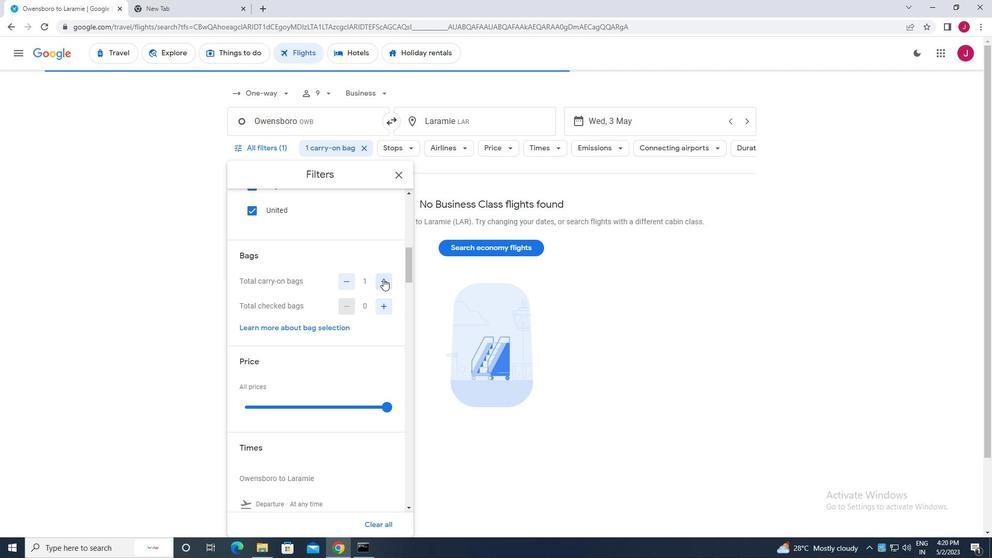 
Action: Mouse scrolled (383, 278) with delta (0, 0)
Screenshot: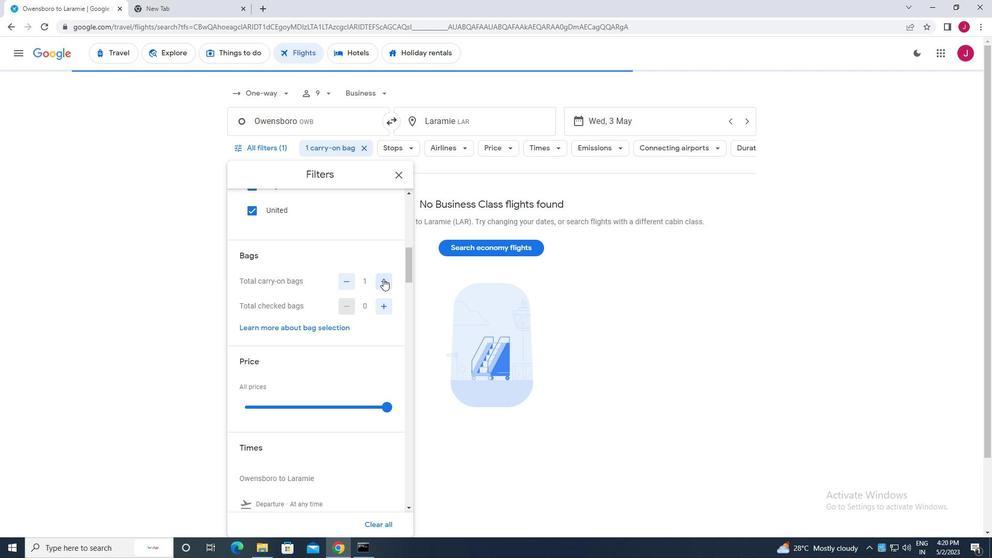 
Action: Mouse moved to (387, 301)
Screenshot: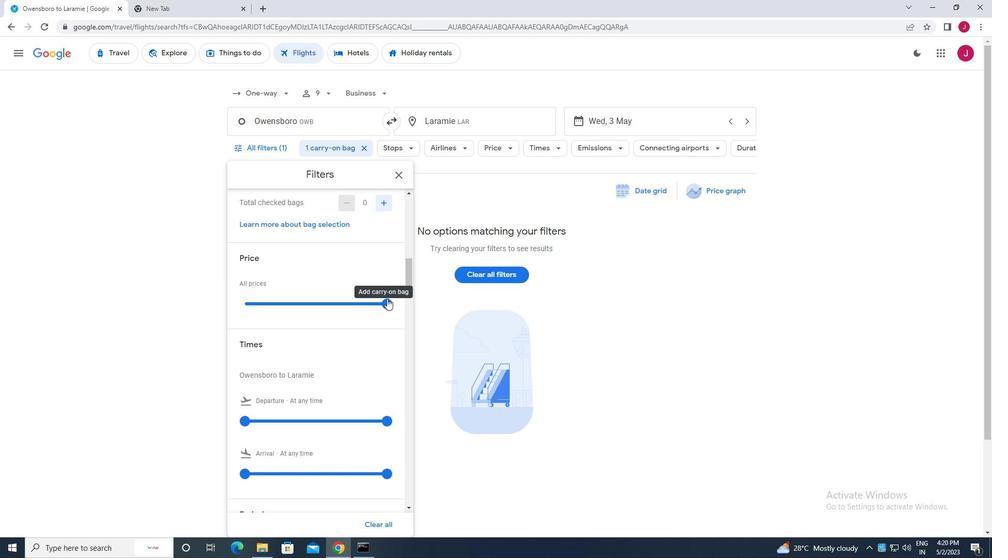 
Action: Mouse pressed left at (387, 301)
Screenshot: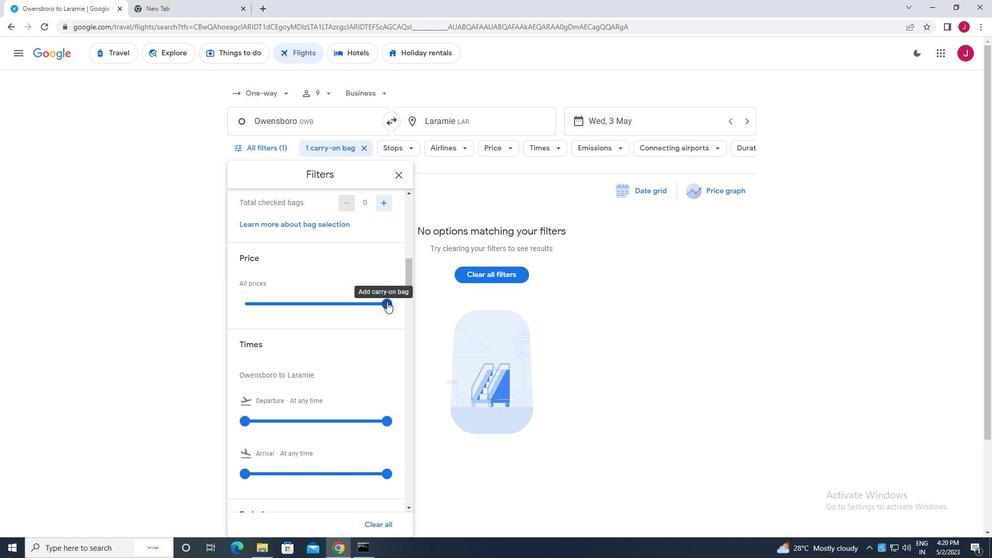 
Action: Mouse moved to (273, 350)
Screenshot: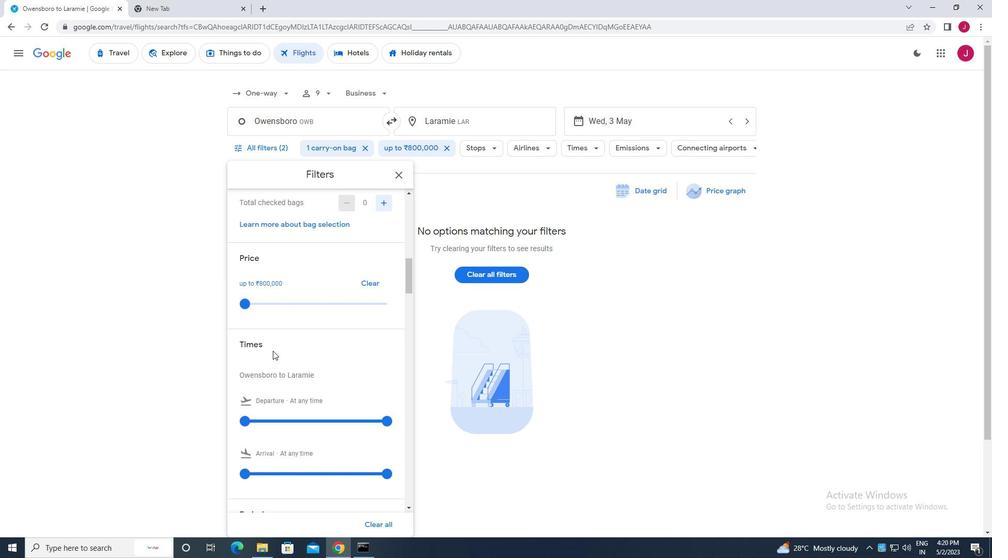 
Action: Mouse scrolled (273, 350) with delta (0, 0)
Screenshot: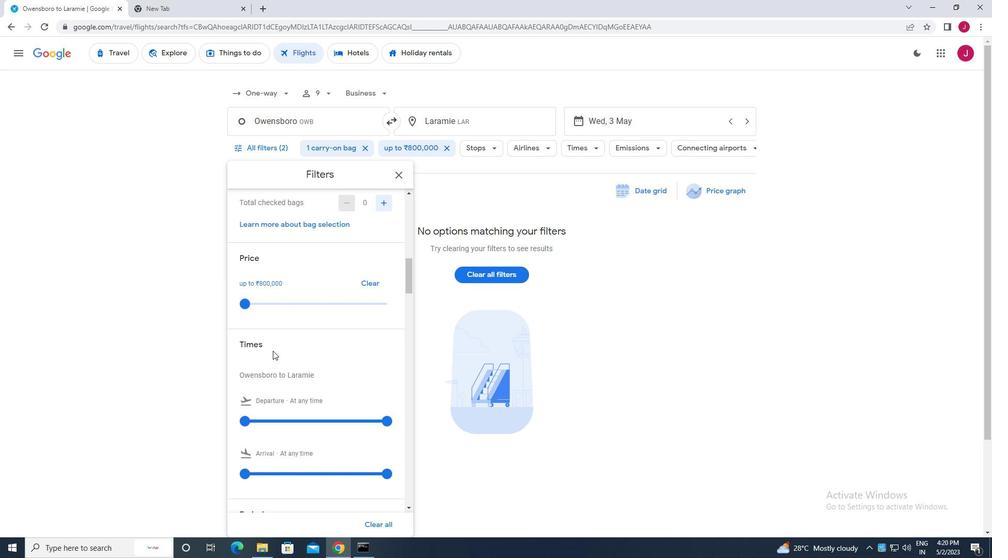 
Action: Mouse scrolled (273, 350) with delta (0, 0)
Screenshot: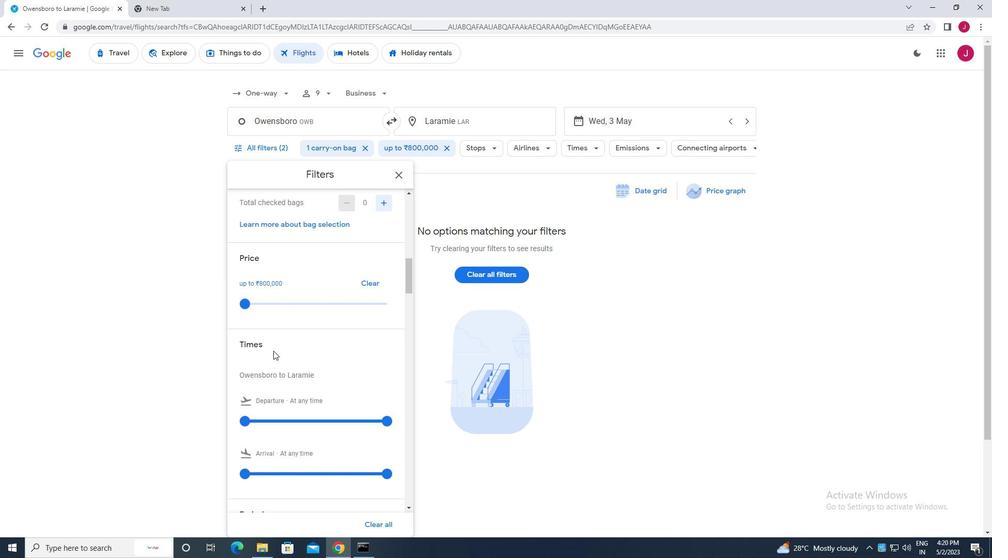
Action: Mouse moved to (245, 317)
Screenshot: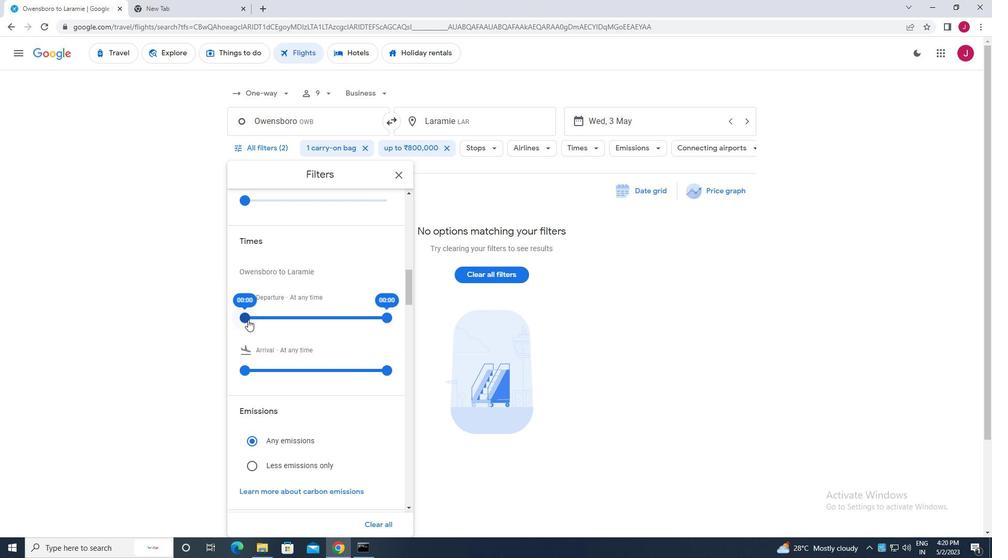
Action: Mouse pressed left at (245, 317)
Screenshot: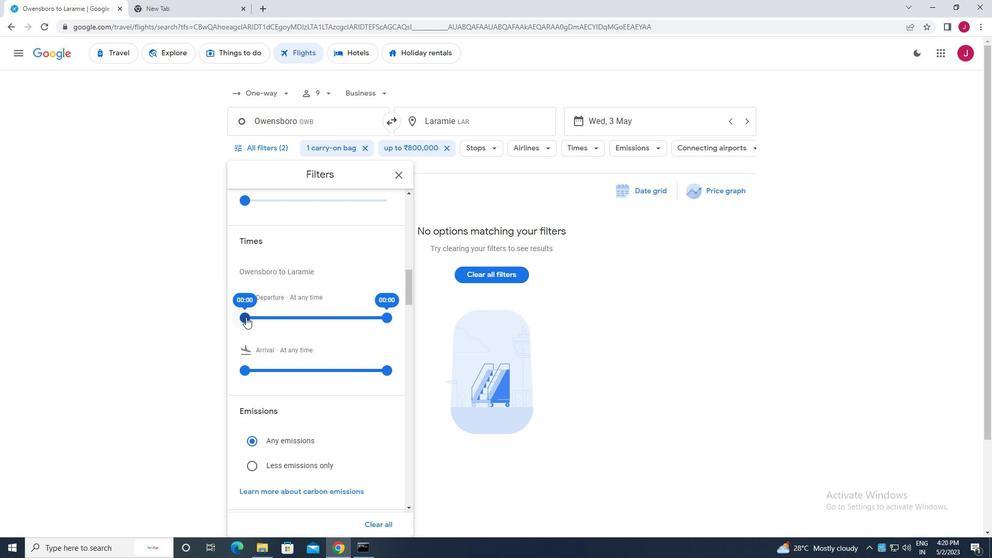 
Action: Mouse moved to (385, 318)
Screenshot: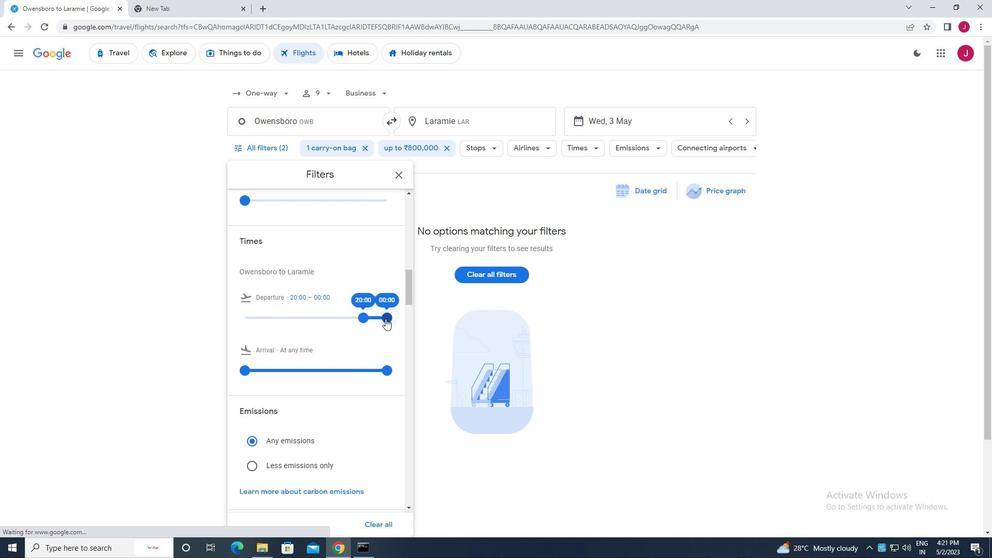 
Action: Mouse pressed left at (385, 318)
Screenshot: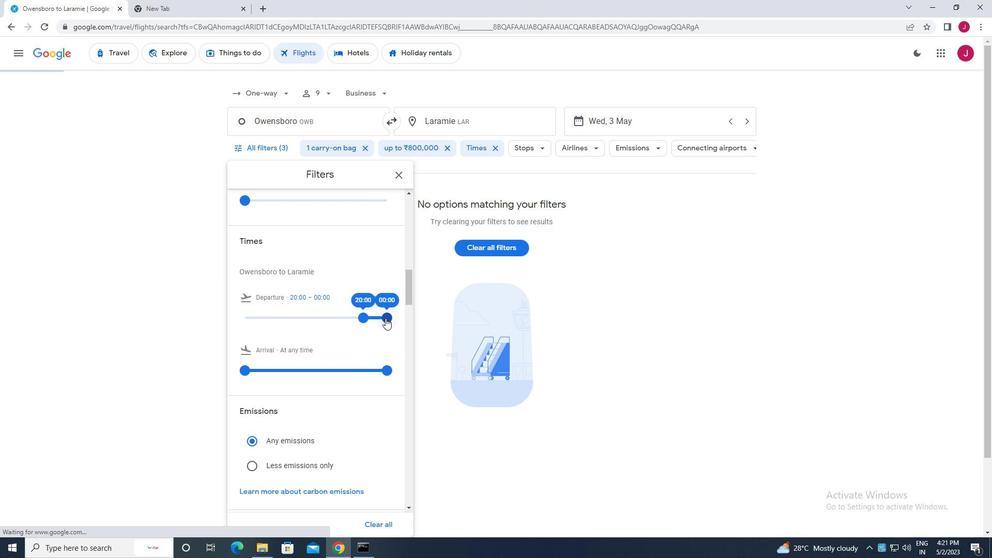 
Action: Mouse moved to (401, 177)
Screenshot: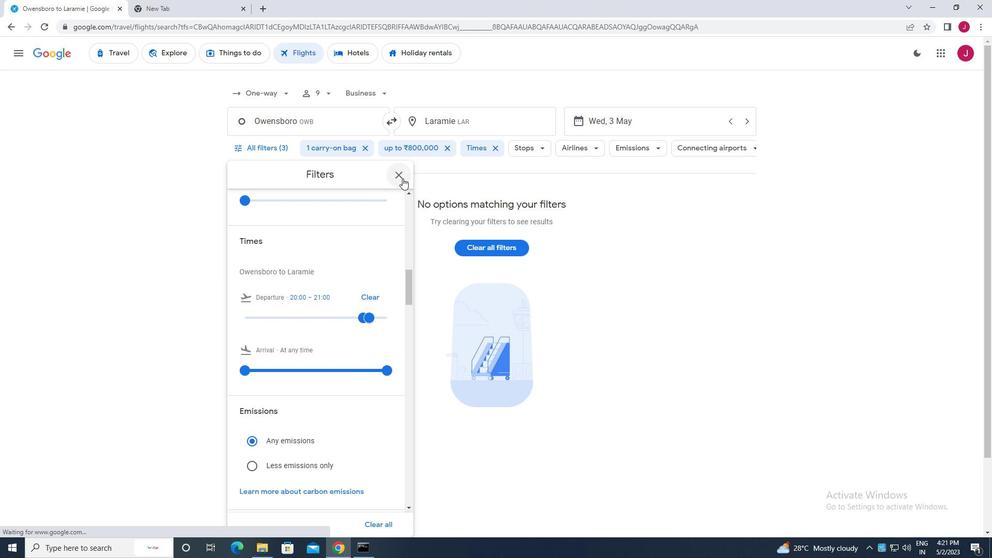 
Action: Mouse pressed left at (401, 177)
Screenshot: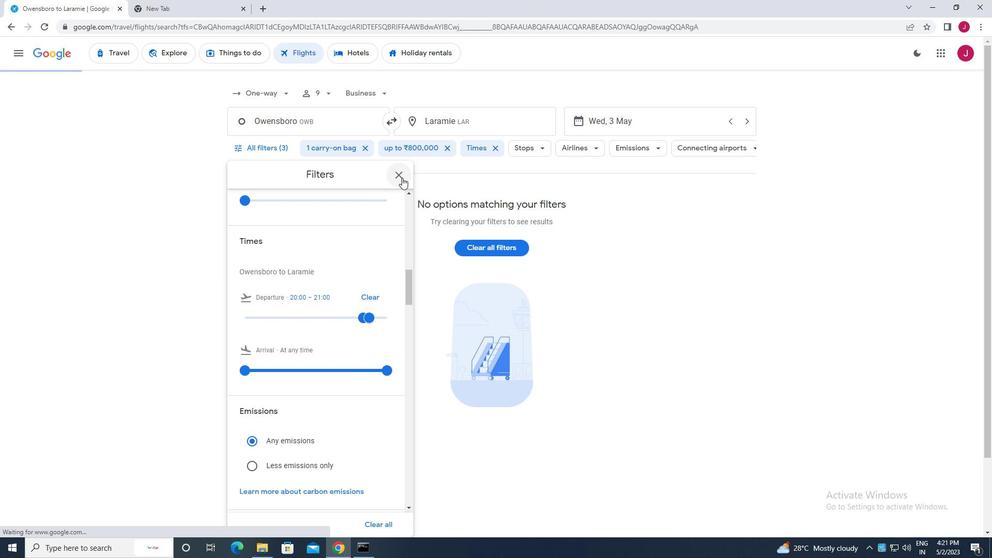 
Action: Mouse moved to (399, 176)
Screenshot: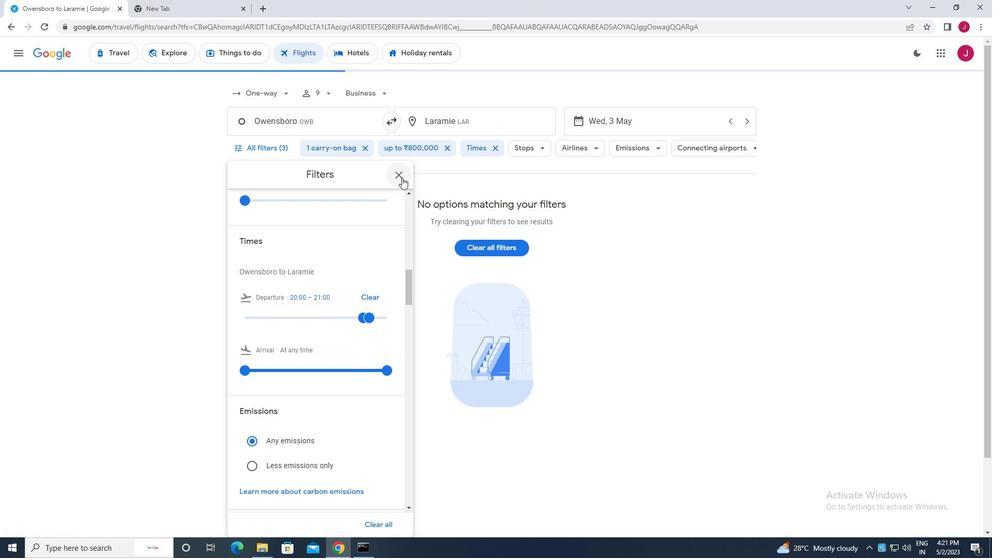 
